 Task: Find connections with filter location Tbilisi with filter topic #technologywith filter profile language German with filter current company HR Path with filter school Vivekananda Institute of Professional Studies with filter industry Electronic and Precision Equipment Maintenance with filter service category Negotiation with filter keywords title CEO
Action: Mouse moved to (156, 213)
Screenshot: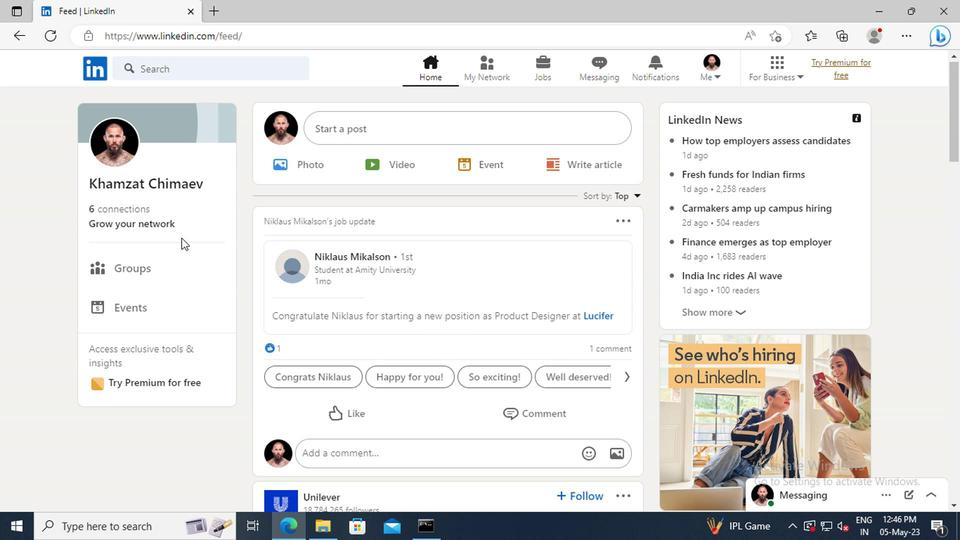 
Action: Mouse pressed left at (156, 213)
Screenshot: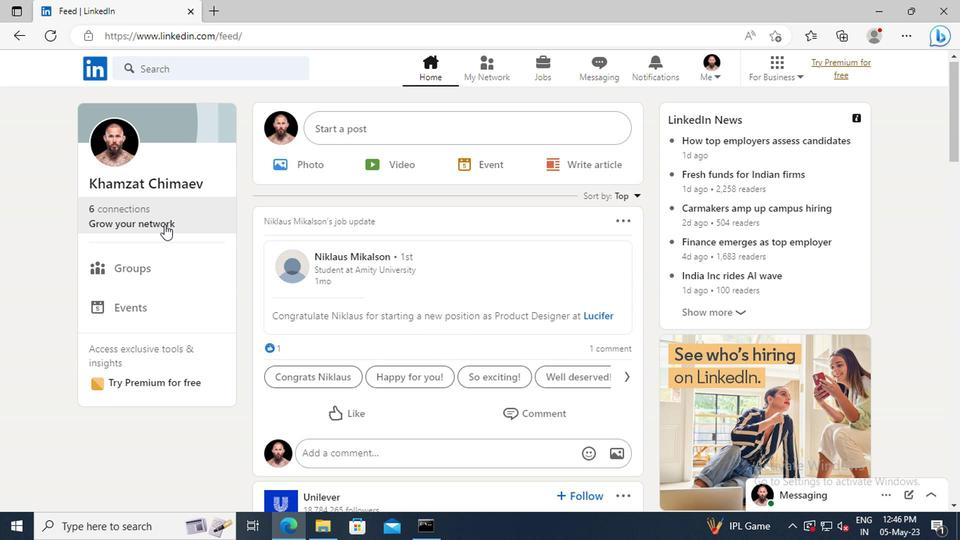 
Action: Mouse moved to (156, 137)
Screenshot: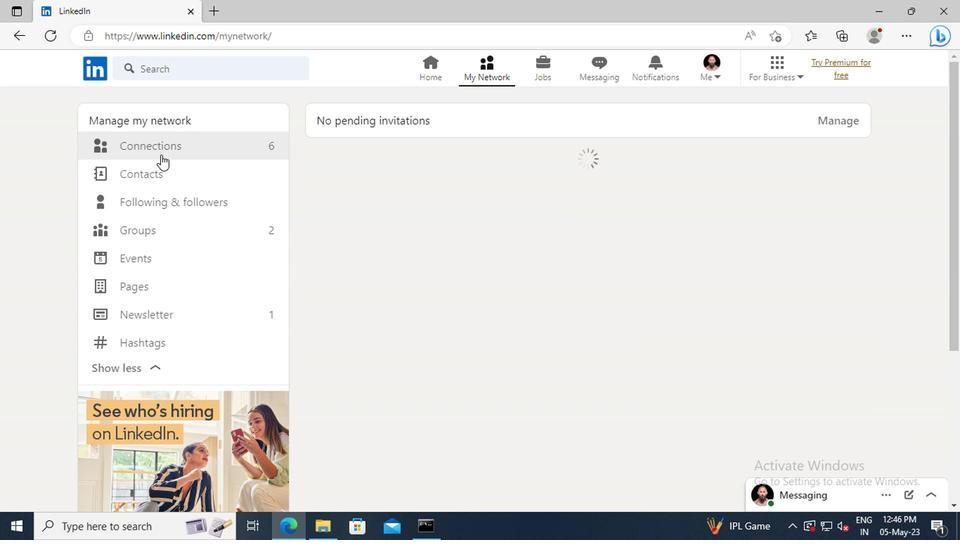 
Action: Mouse pressed left at (156, 137)
Screenshot: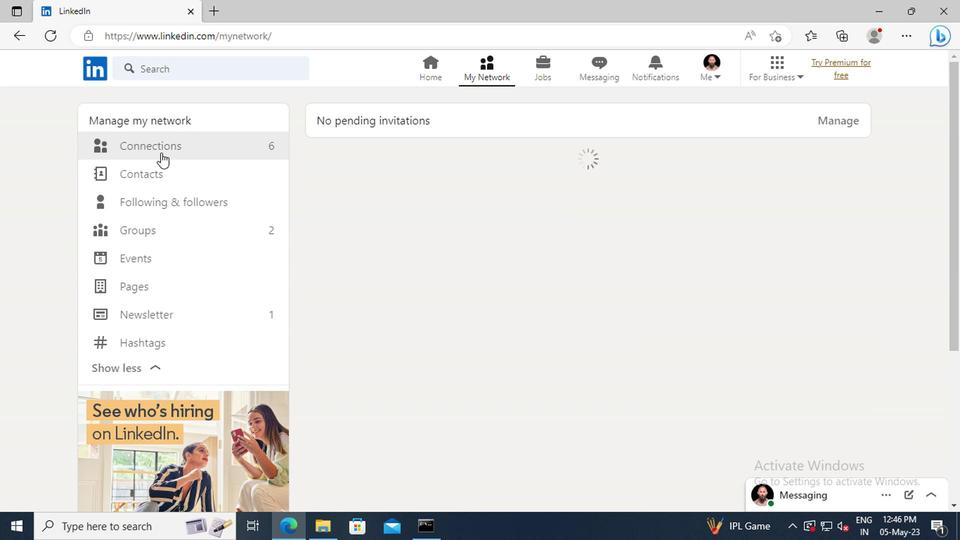 
Action: Mouse moved to (569, 142)
Screenshot: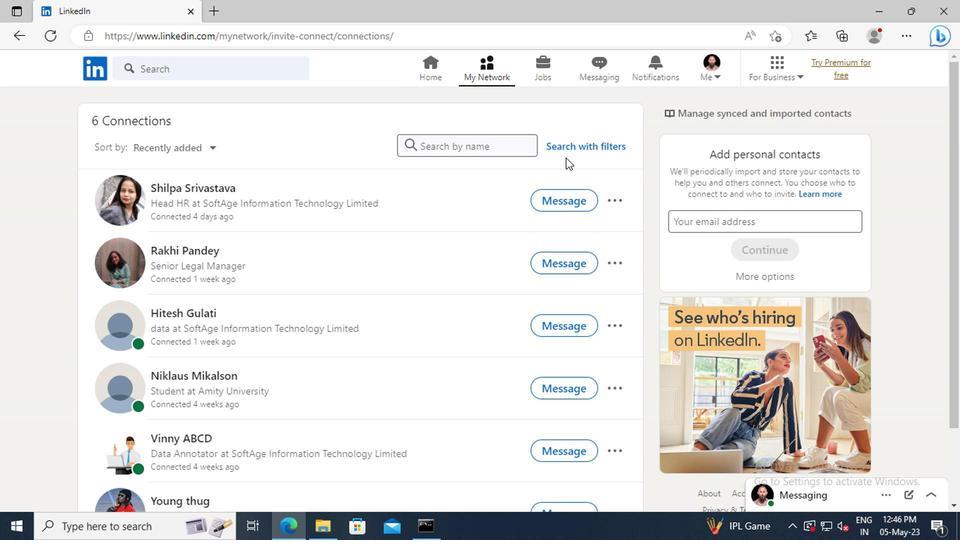 
Action: Mouse pressed left at (569, 142)
Screenshot: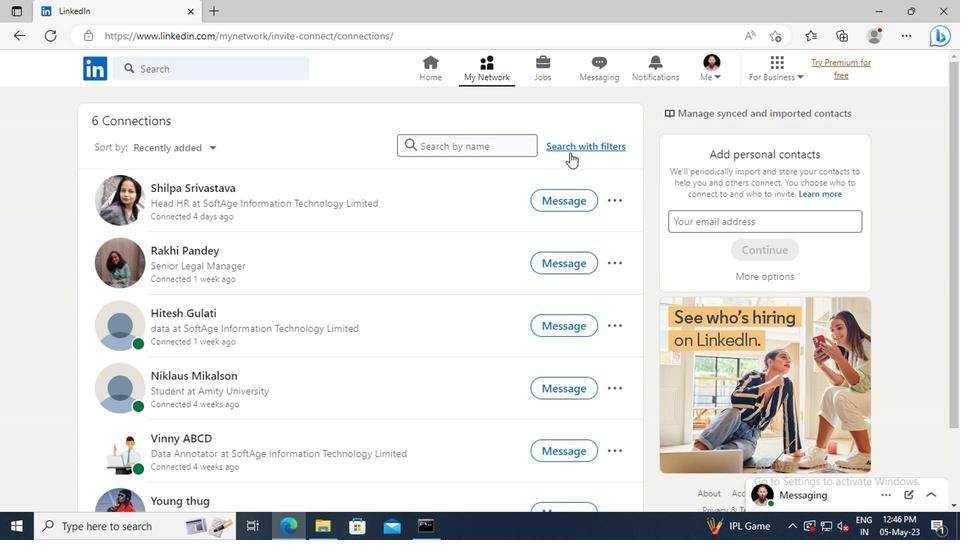 
Action: Mouse moved to (528, 99)
Screenshot: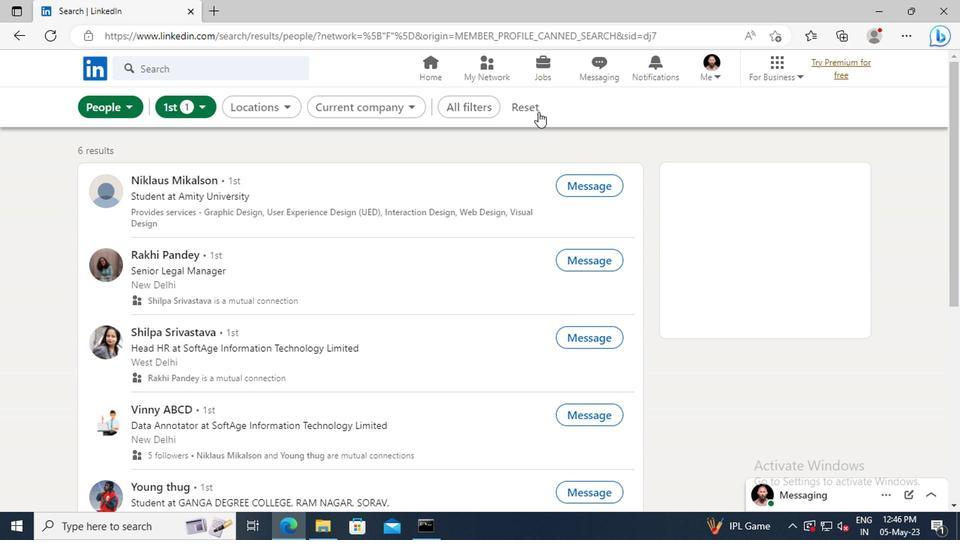 
Action: Mouse pressed left at (528, 99)
Screenshot: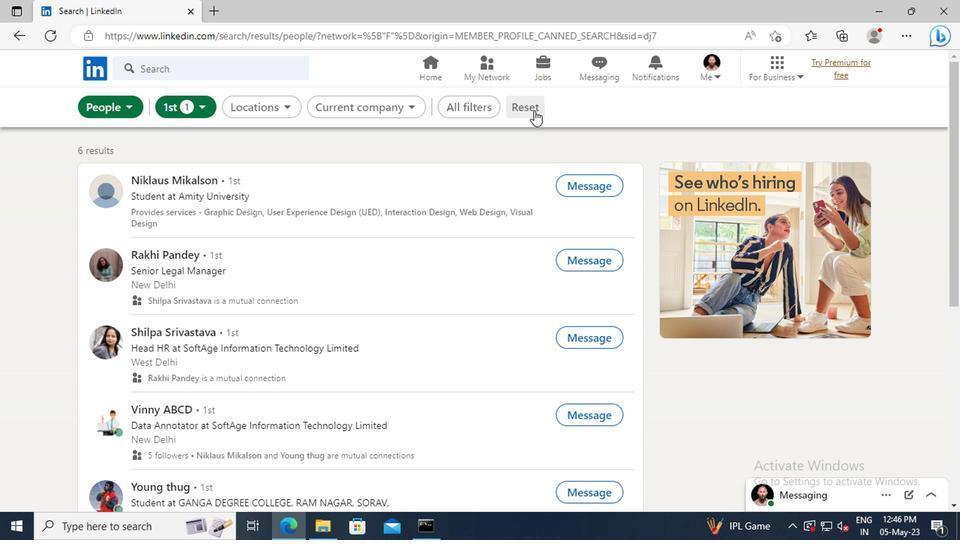 
Action: Mouse moved to (503, 99)
Screenshot: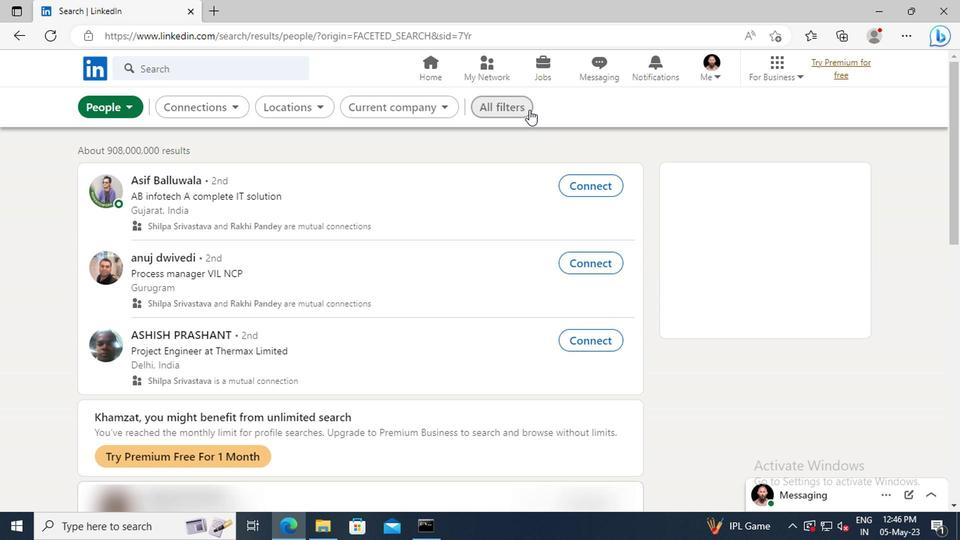 
Action: Mouse pressed left at (503, 99)
Screenshot: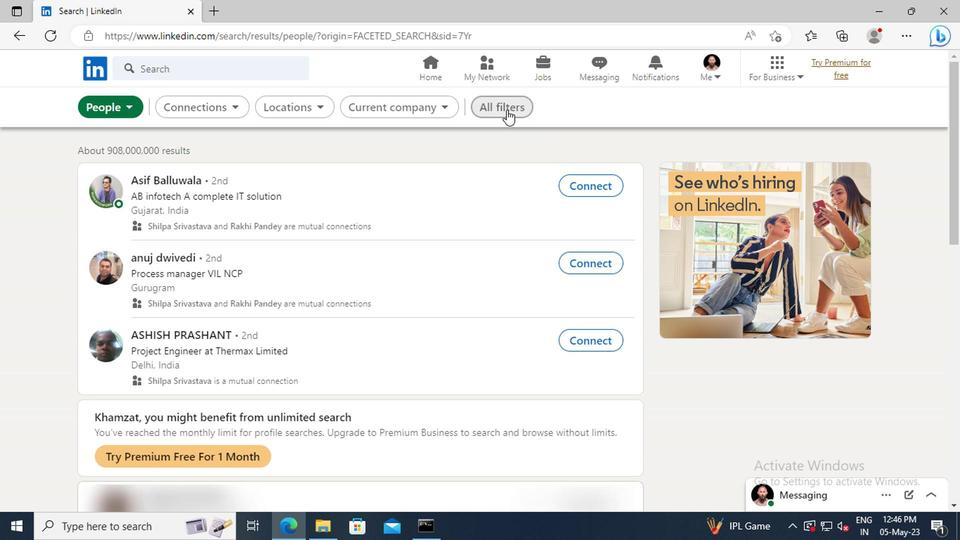 
Action: Mouse moved to (747, 272)
Screenshot: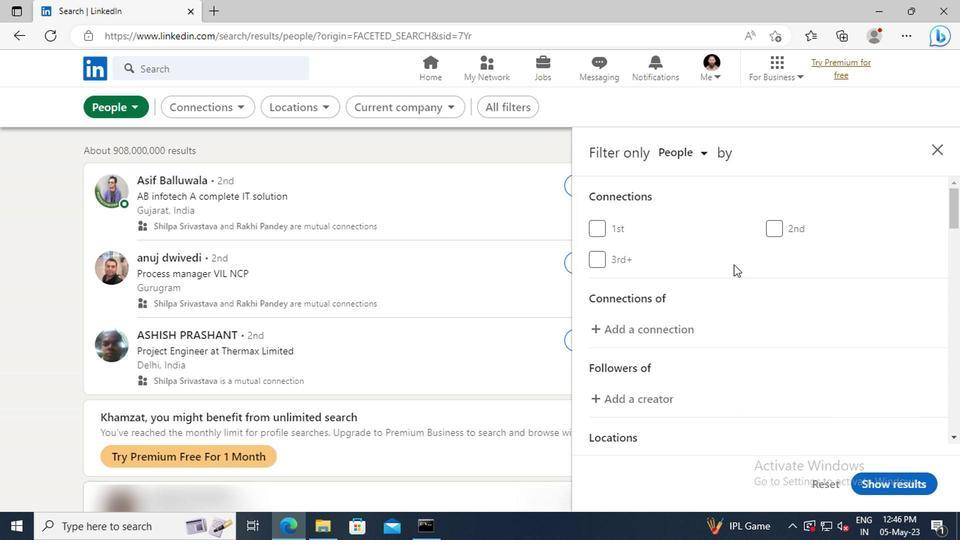 
Action: Mouse scrolled (747, 272) with delta (0, 0)
Screenshot: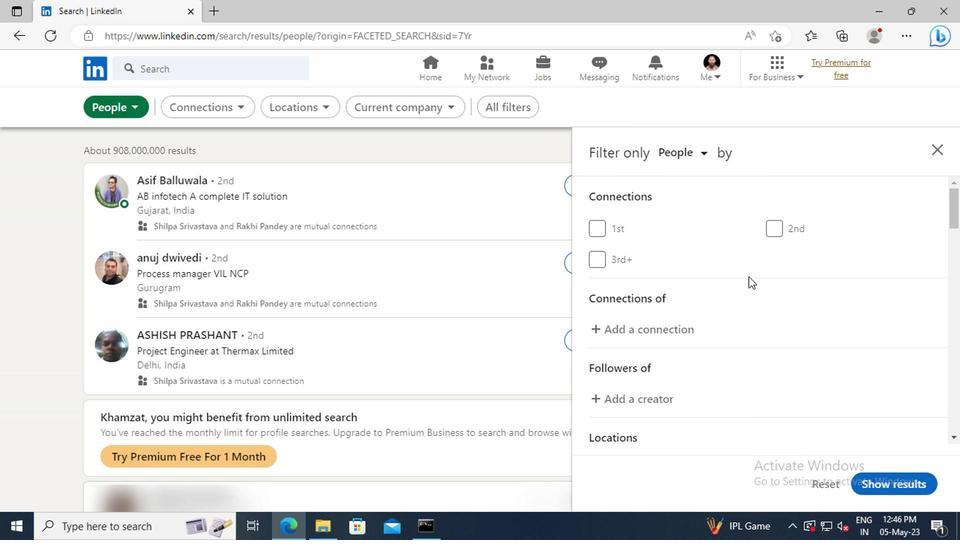 
Action: Mouse scrolled (747, 272) with delta (0, 0)
Screenshot: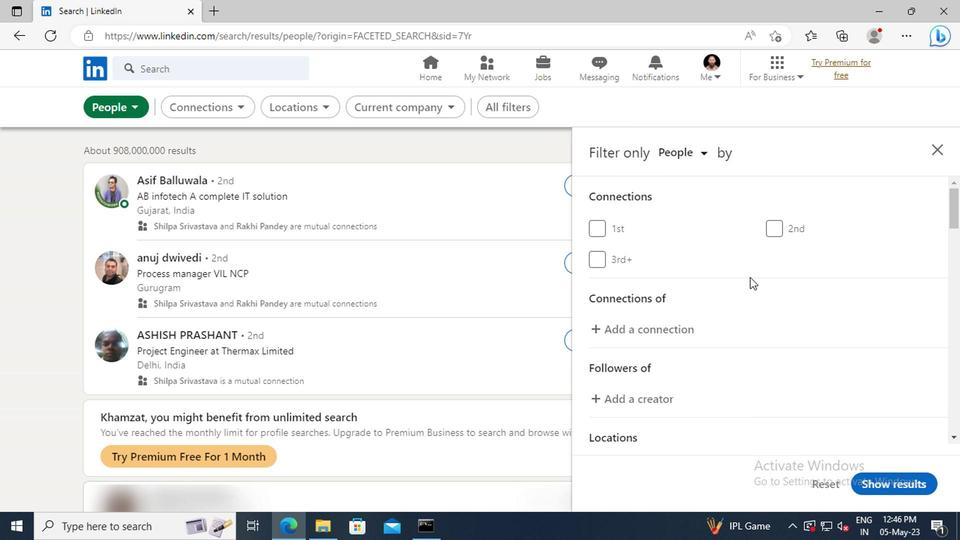 
Action: Mouse scrolled (747, 272) with delta (0, 0)
Screenshot: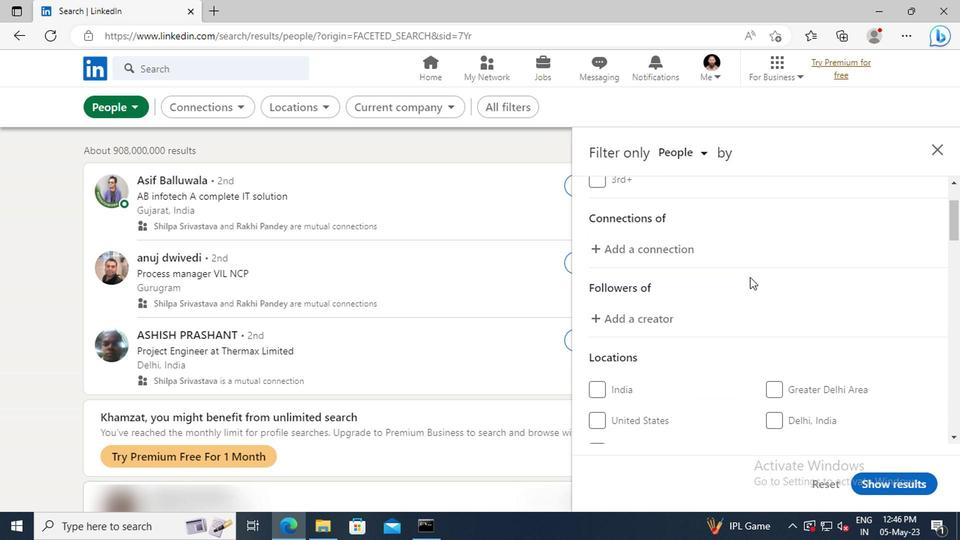 
Action: Mouse scrolled (747, 272) with delta (0, 0)
Screenshot: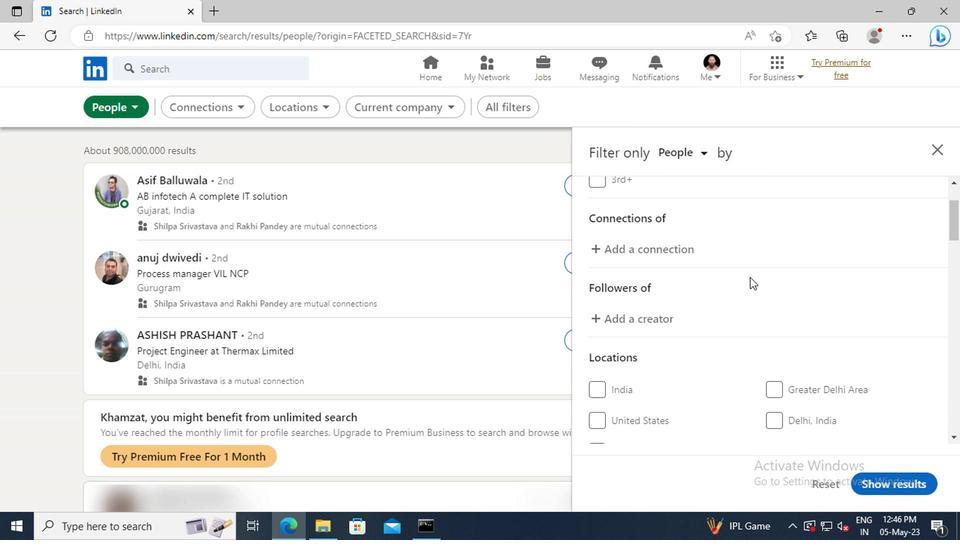 
Action: Mouse scrolled (747, 272) with delta (0, 0)
Screenshot: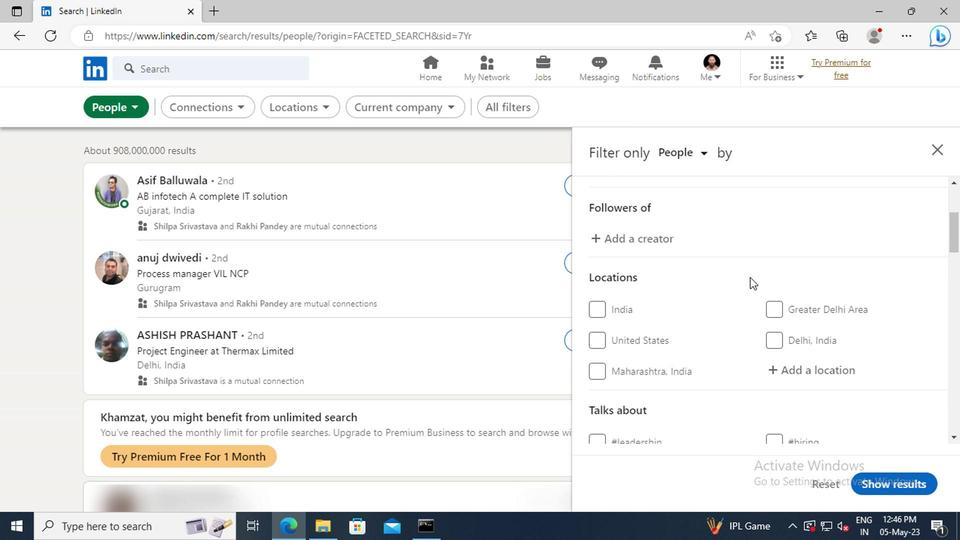 
Action: Mouse scrolled (747, 272) with delta (0, 0)
Screenshot: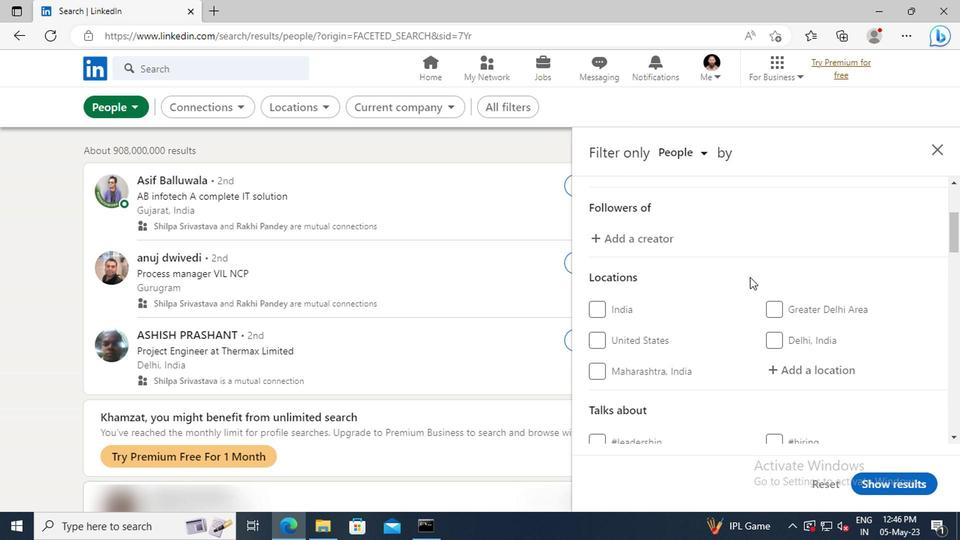 
Action: Mouse moved to (775, 282)
Screenshot: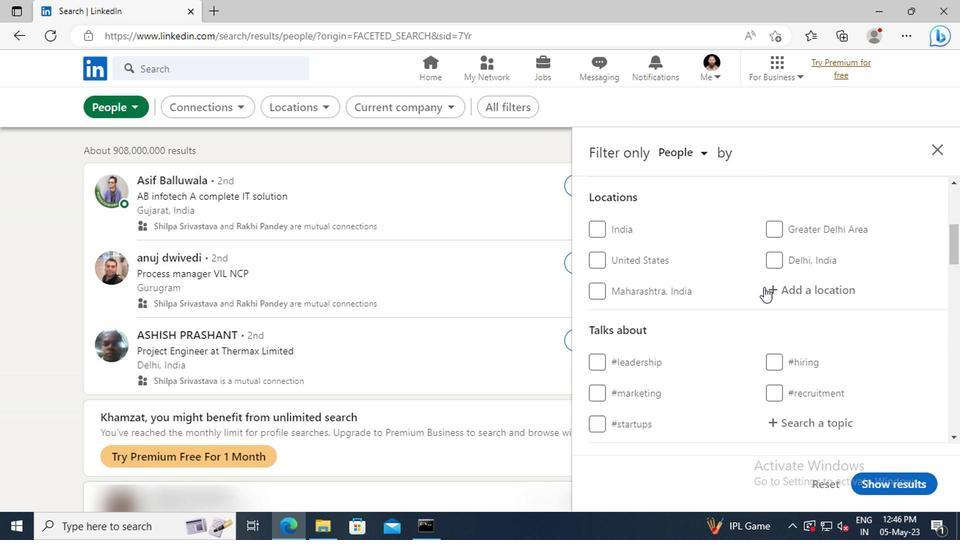 
Action: Mouse pressed left at (775, 282)
Screenshot: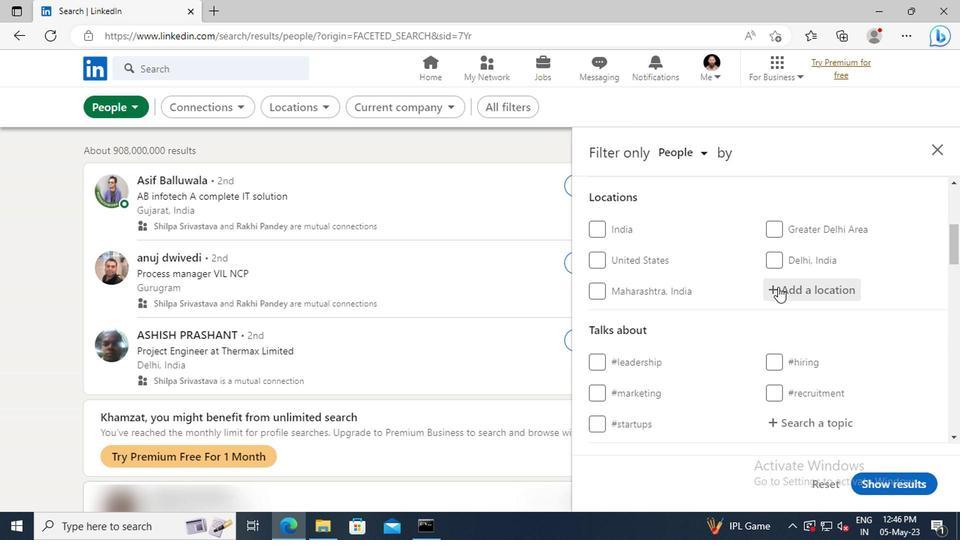 
Action: Key pressed <Key.shift>TBILI
Screenshot: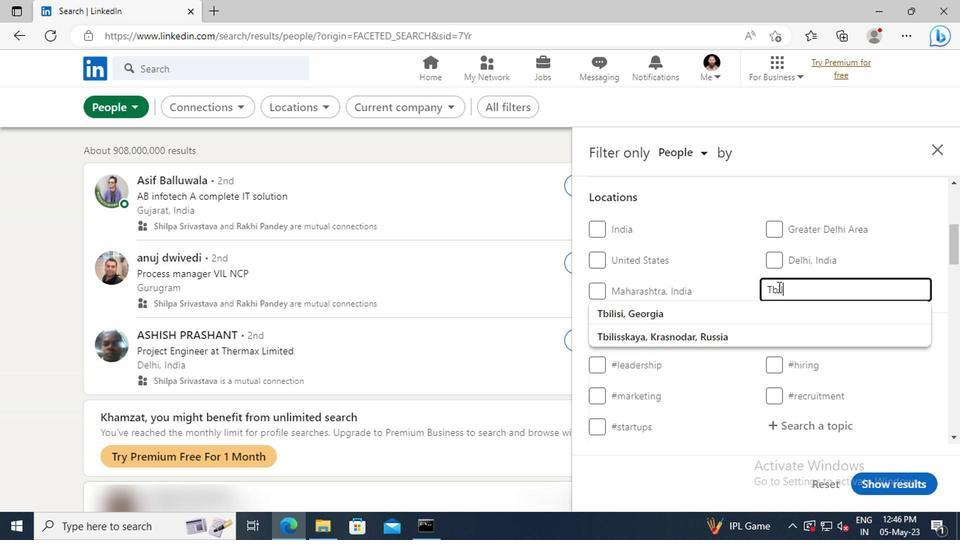 
Action: Mouse moved to (776, 300)
Screenshot: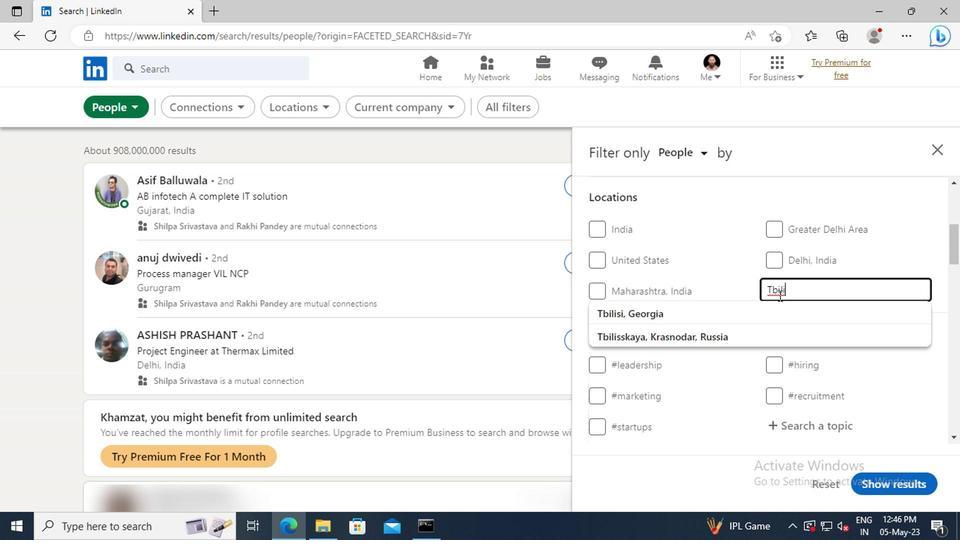 
Action: Mouse pressed left at (776, 300)
Screenshot: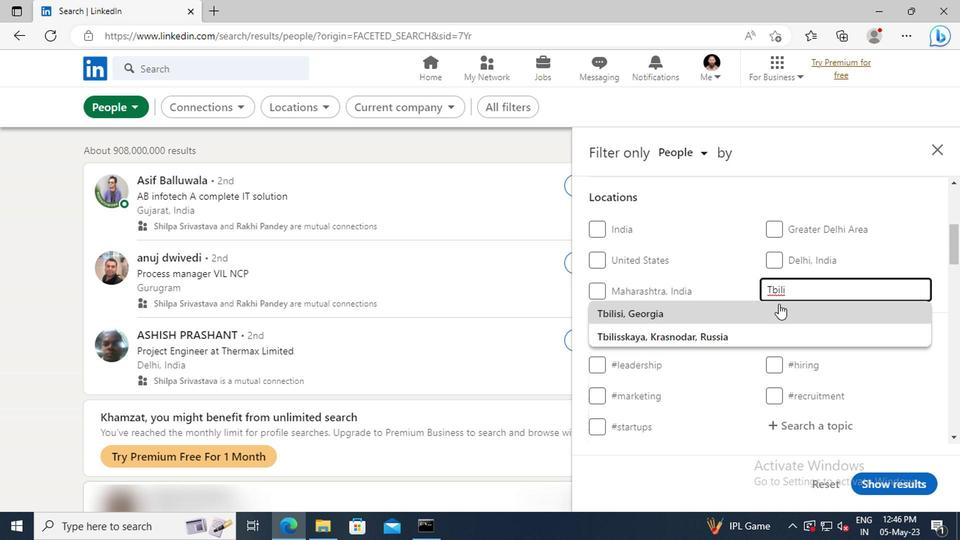 
Action: Mouse moved to (776, 301)
Screenshot: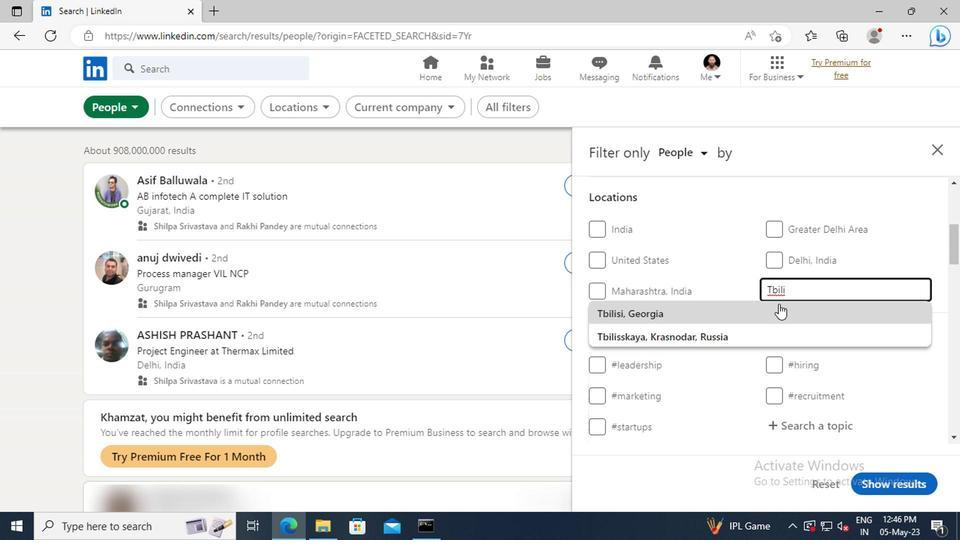 
Action: Mouse scrolled (776, 300) with delta (0, -1)
Screenshot: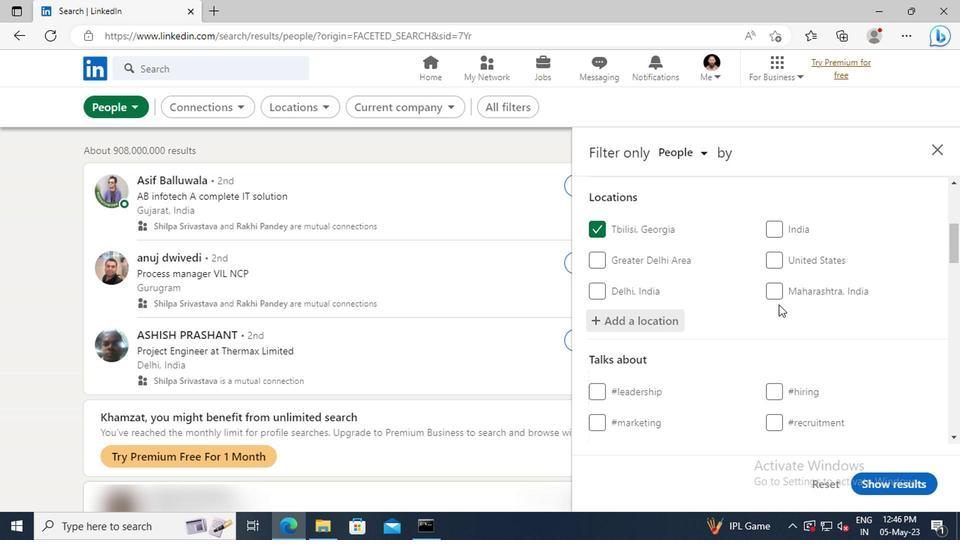 
Action: Mouse scrolled (776, 300) with delta (0, -1)
Screenshot: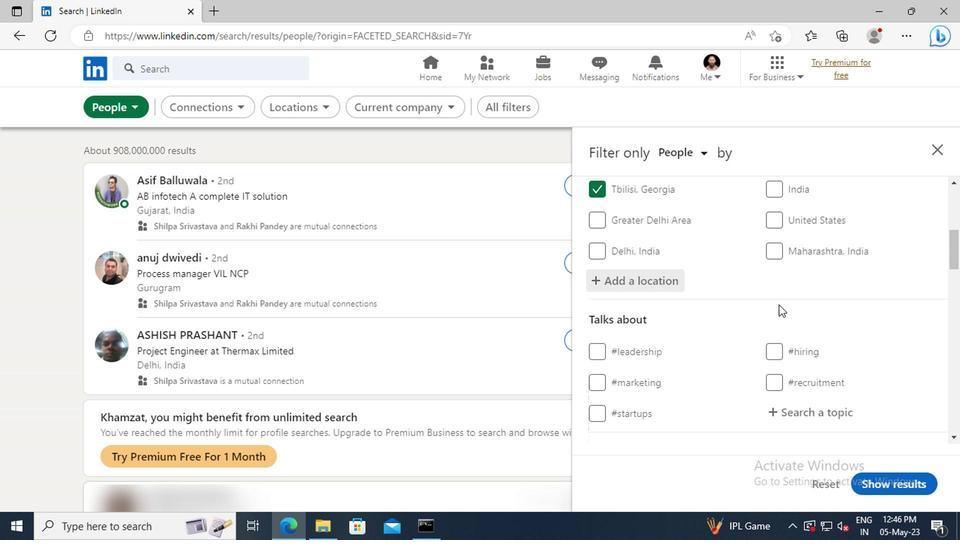 
Action: Mouse scrolled (776, 300) with delta (0, -1)
Screenshot: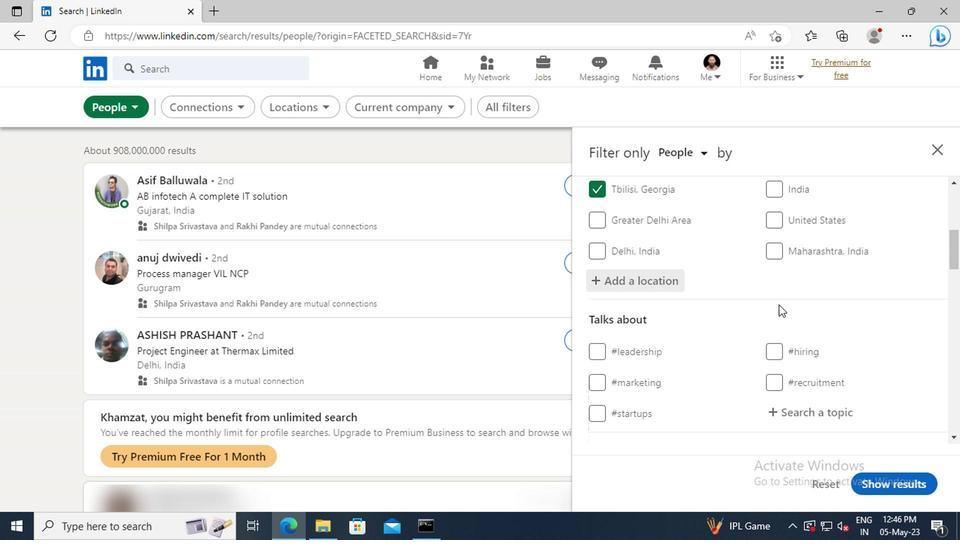 
Action: Mouse moved to (776, 302)
Screenshot: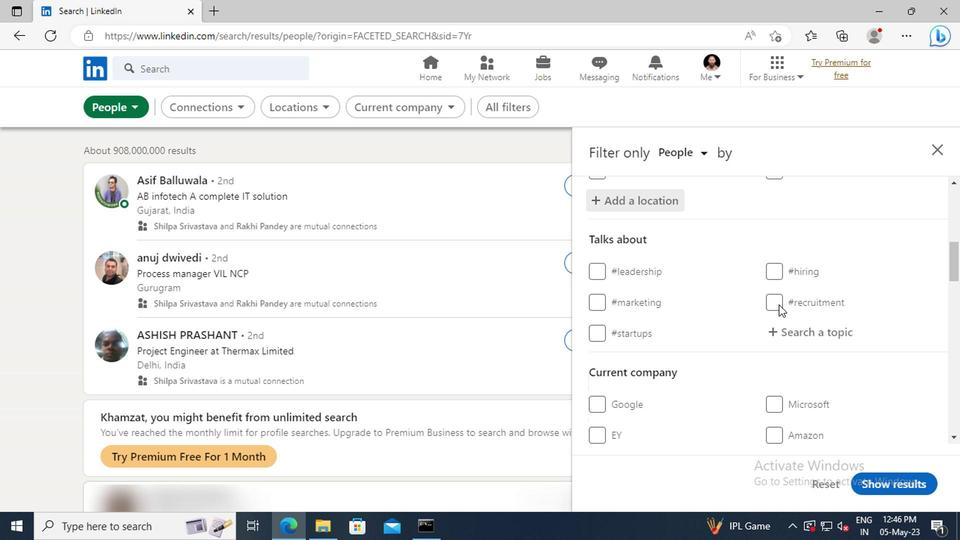 
Action: Mouse scrolled (776, 301) with delta (0, -1)
Screenshot: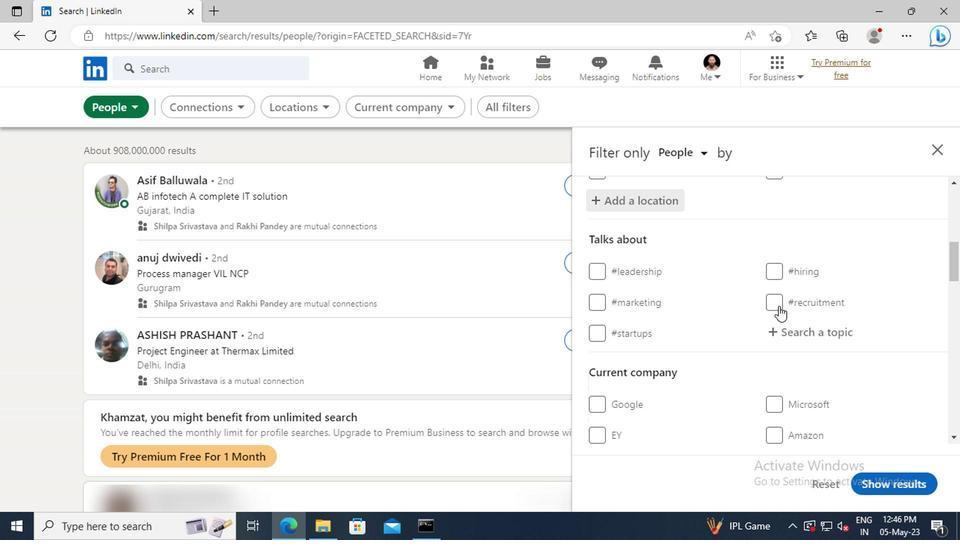 
Action: Mouse moved to (781, 296)
Screenshot: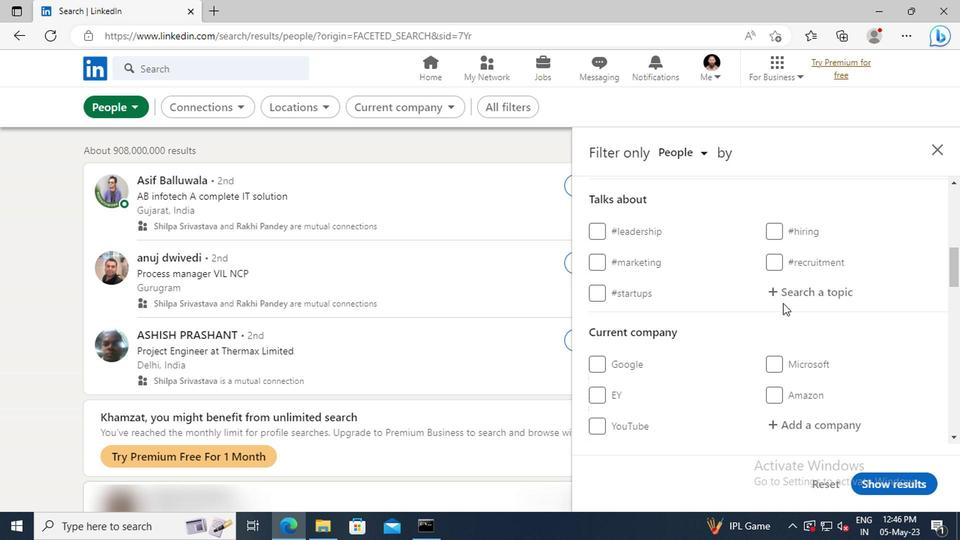
Action: Mouse pressed left at (781, 296)
Screenshot: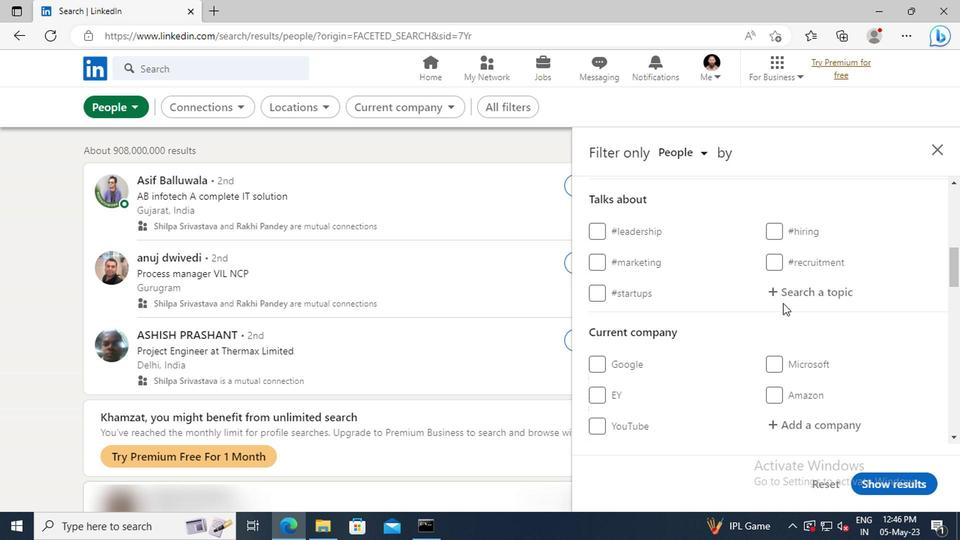
Action: Key pressed TECHNO
Screenshot: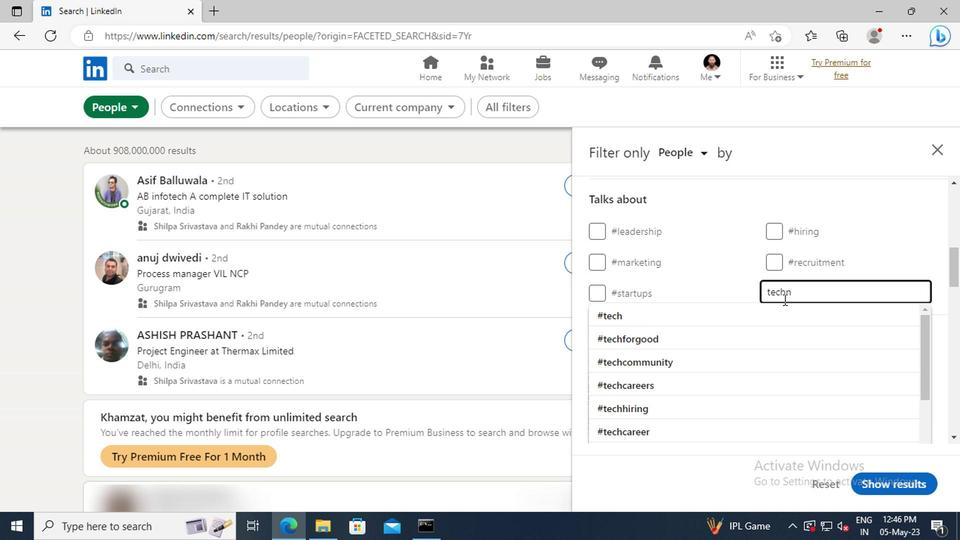 
Action: Mouse moved to (781, 306)
Screenshot: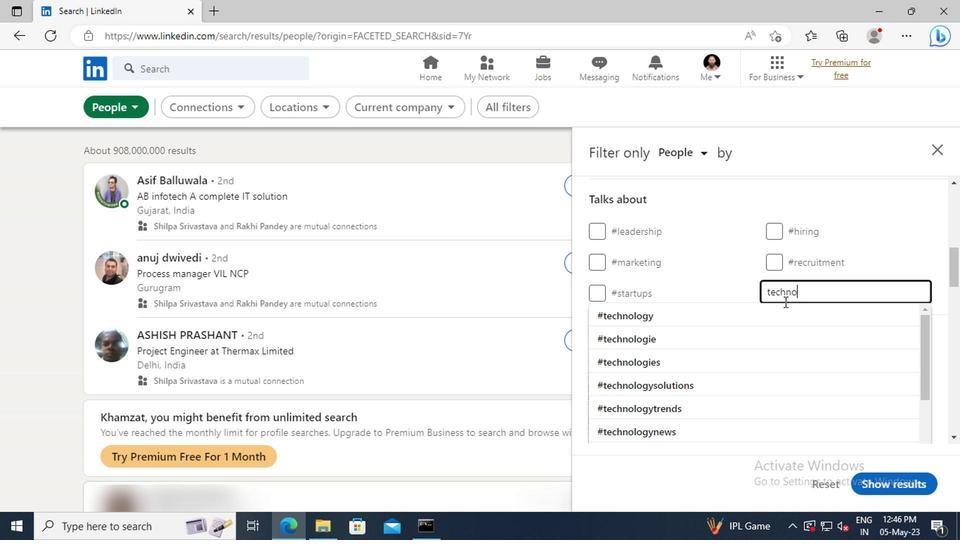 
Action: Mouse pressed left at (781, 306)
Screenshot: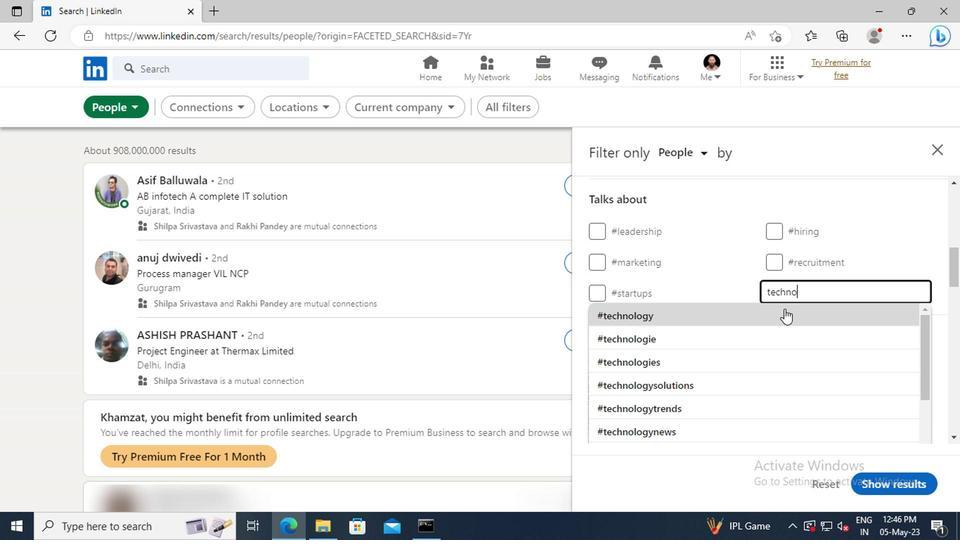 
Action: Mouse scrolled (781, 306) with delta (0, 0)
Screenshot: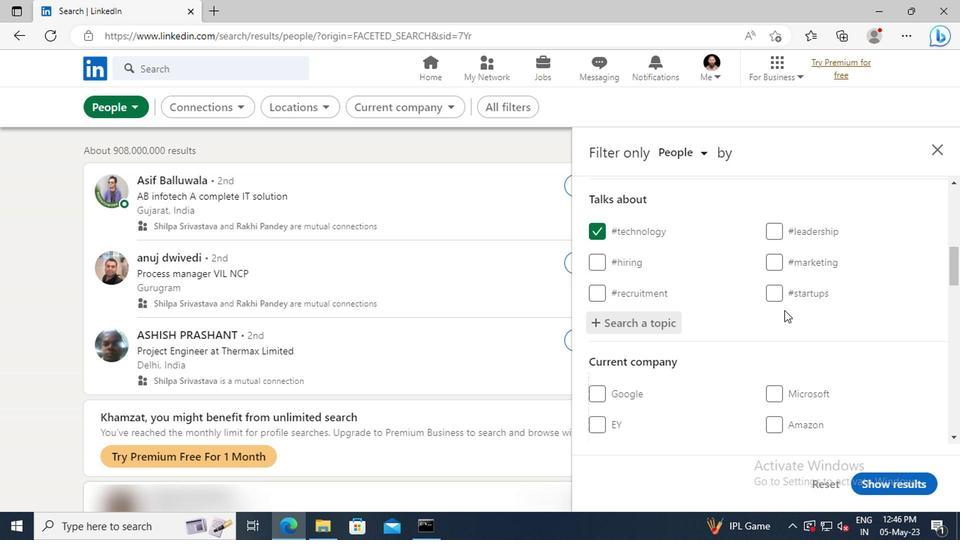 
Action: Mouse scrolled (781, 306) with delta (0, 0)
Screenshot: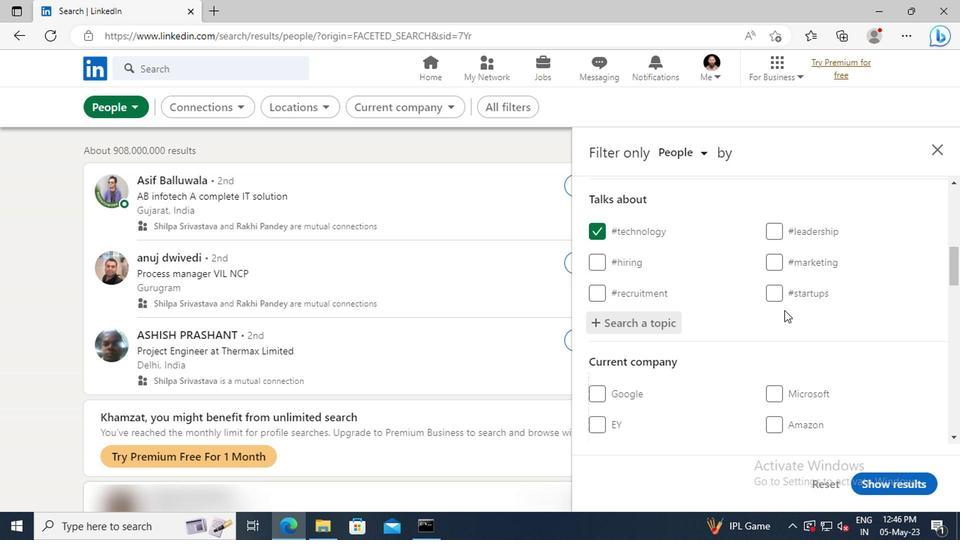 
Action: Mouse scrolled (781, 306) with delta (0, 0)
Screenshot: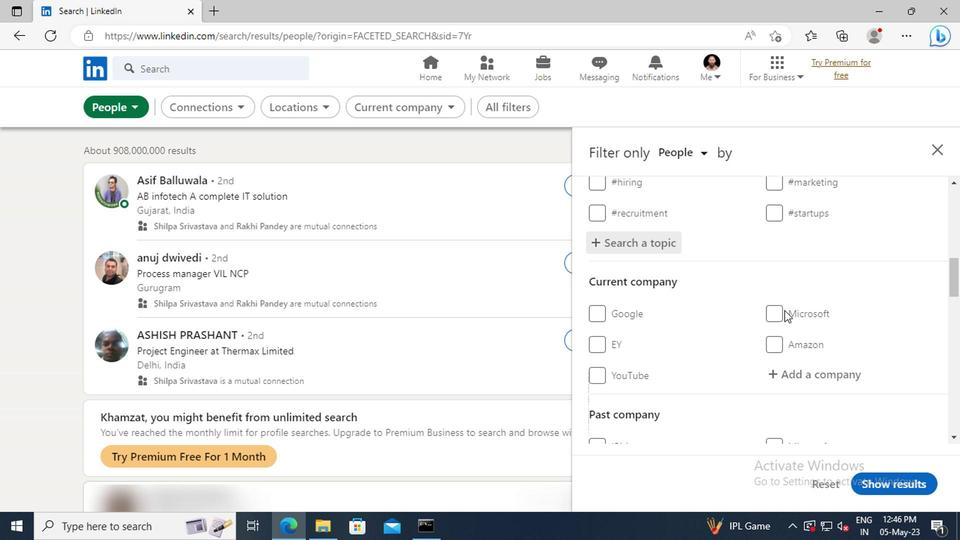 
Action: Mouse scrolled (781, 306) with delta (0, 0)
Screenshot: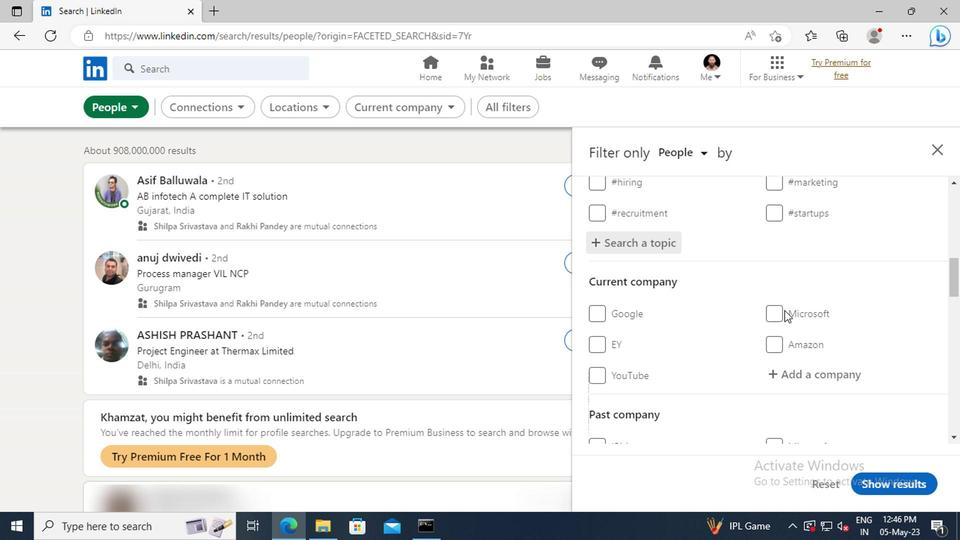 
Action: Mouse scrolled (781, 306) with delta (0, 0)
Screenshot: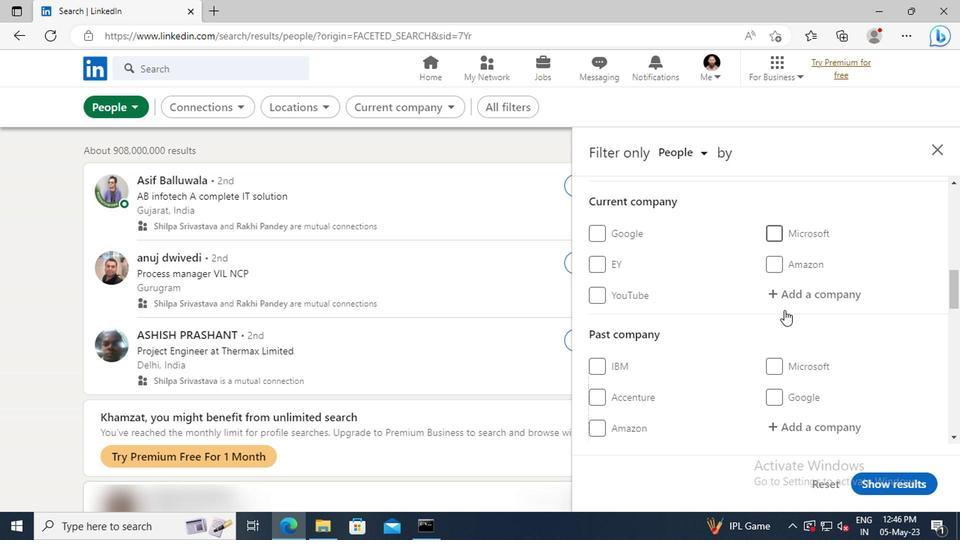 
Action: Mouse scrolled (781, 306) with delta (0, 0)
Screenshot: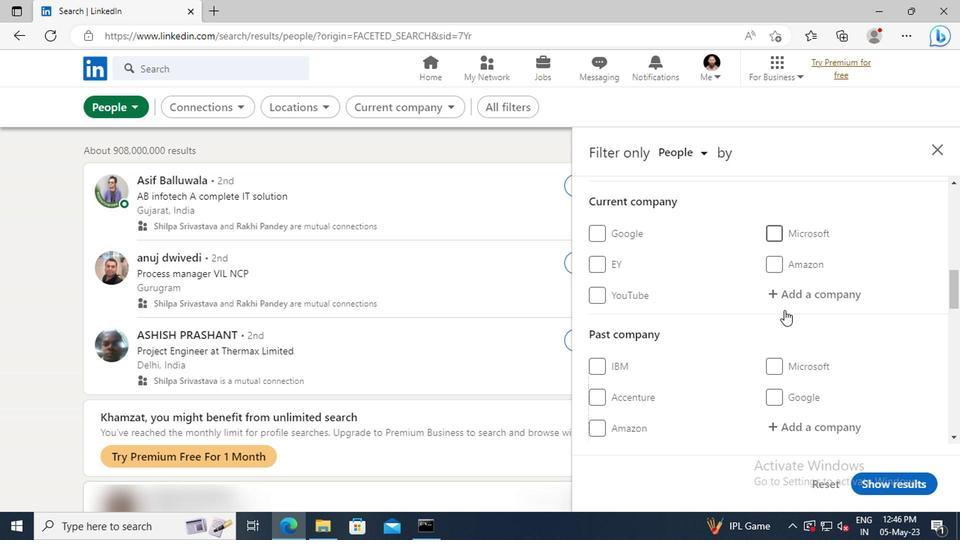 
Action: Mouse scrolled (781, 306) with delta (0, 0)
Screenshot: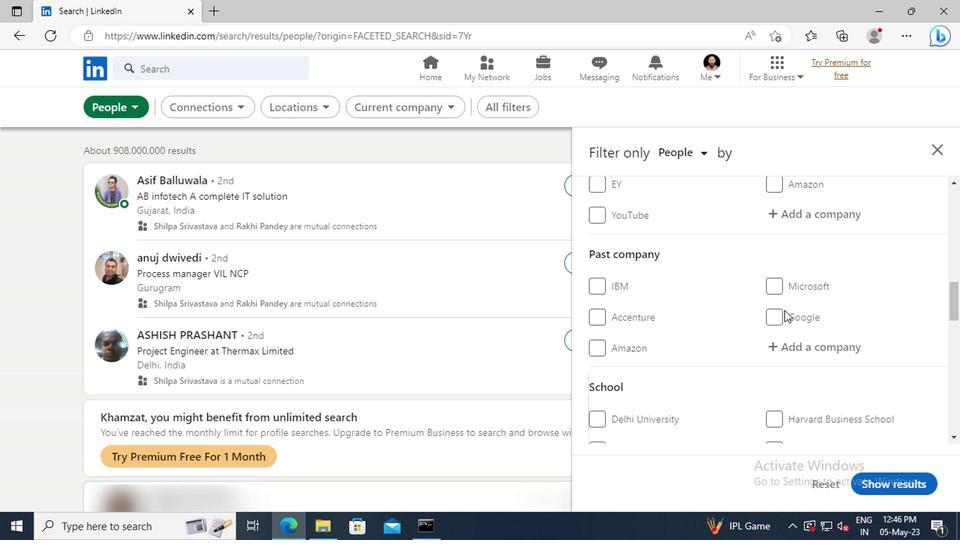 
Action: Mouse scrolled (781, 306) with delta (0, 0)
Screenshot: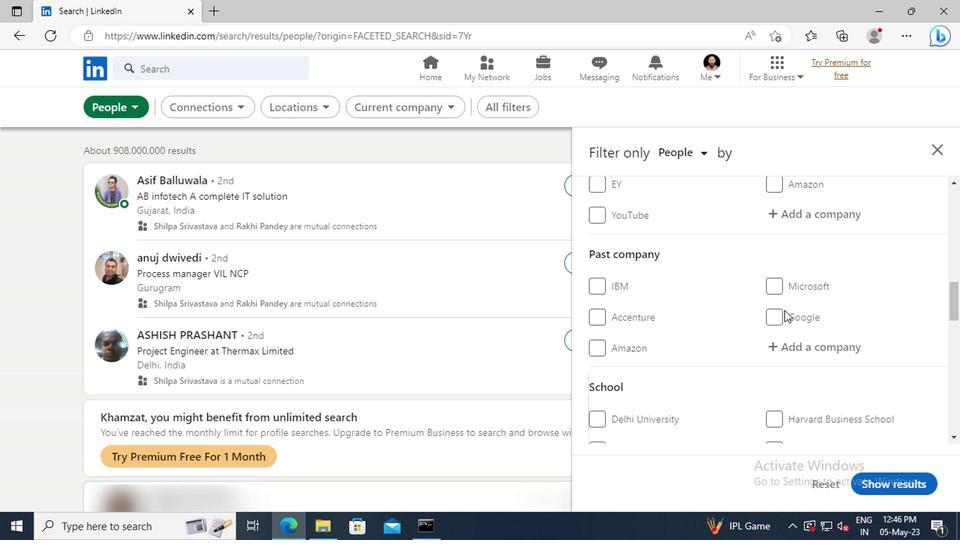 
Action: Mouse scrolled (781, 306) with delta (0, 0)
Screenshot: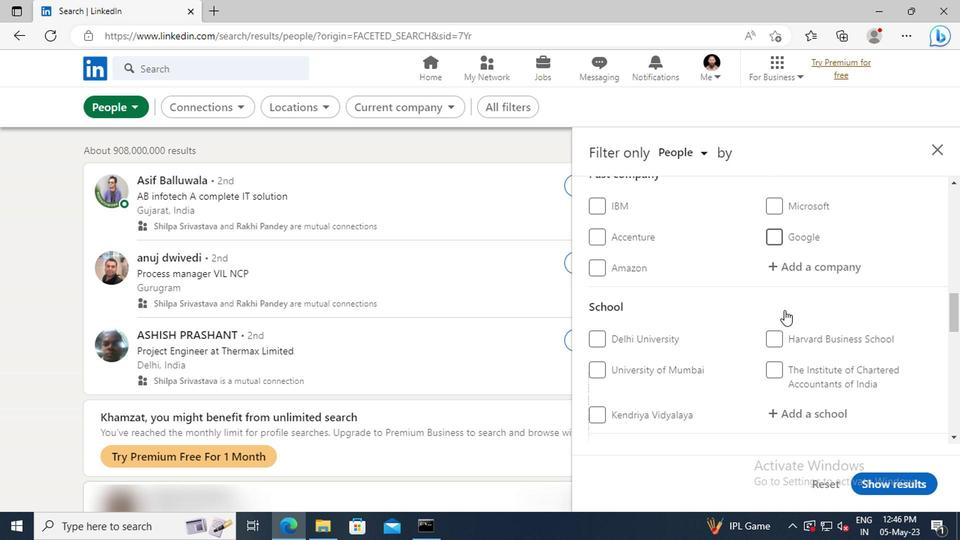 
Action: Mouse scrolled (781, 306) with delta (0, 0)
Screenshot: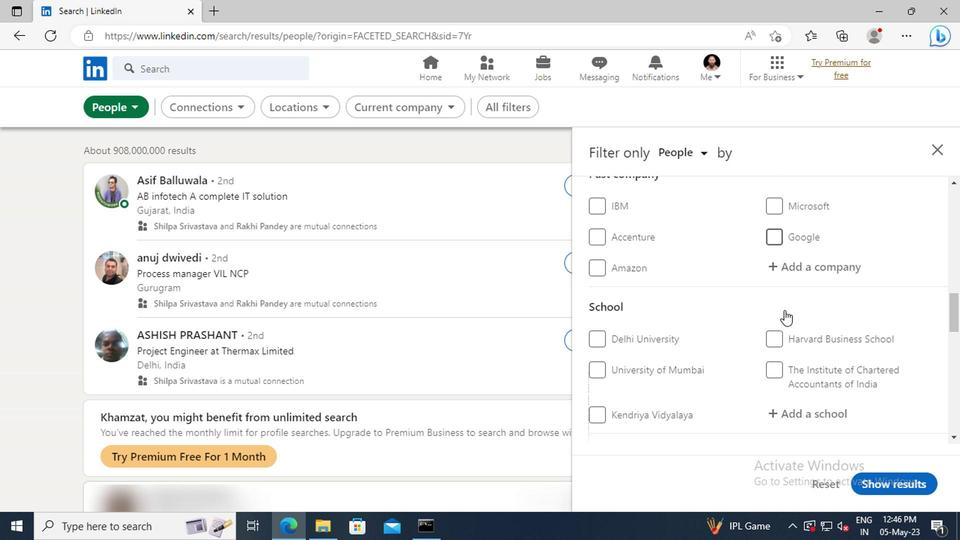 
Action: Mouse scrolled (781, 306) with delta (0, 0)
Screenshot: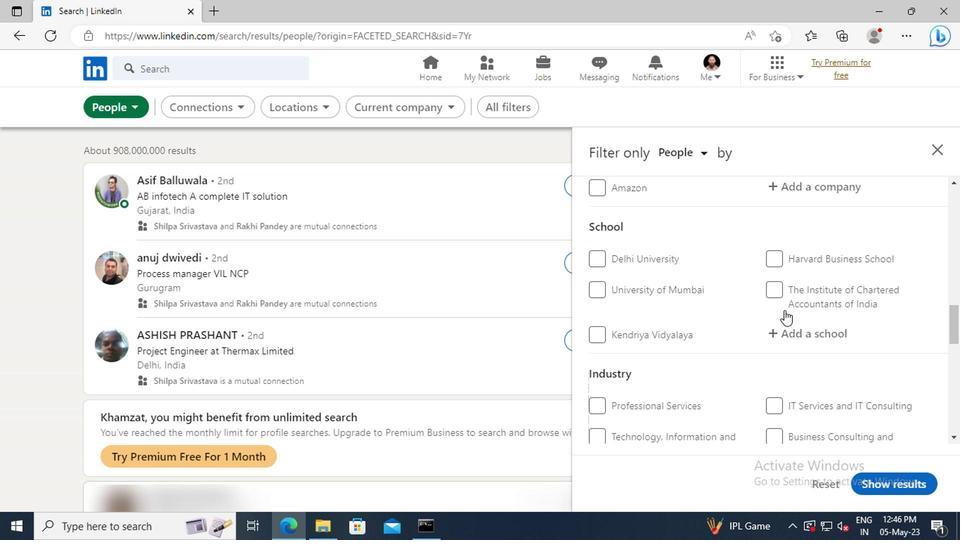 
Action: Mouse scrolled (781, 306) with delta (0, 0)
Screenshot: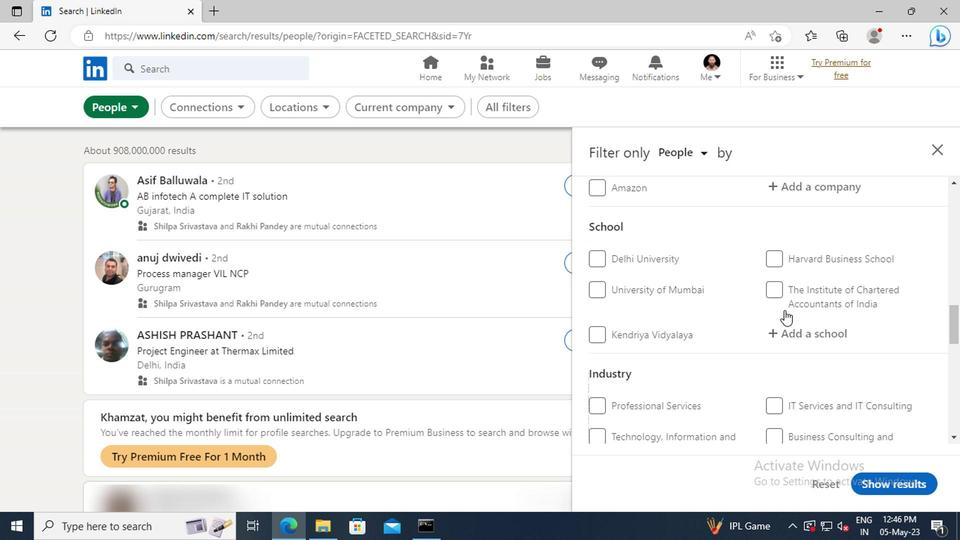 
Action: Mouse scrolled (781, 306) with delta (0, 0)
Screenshot: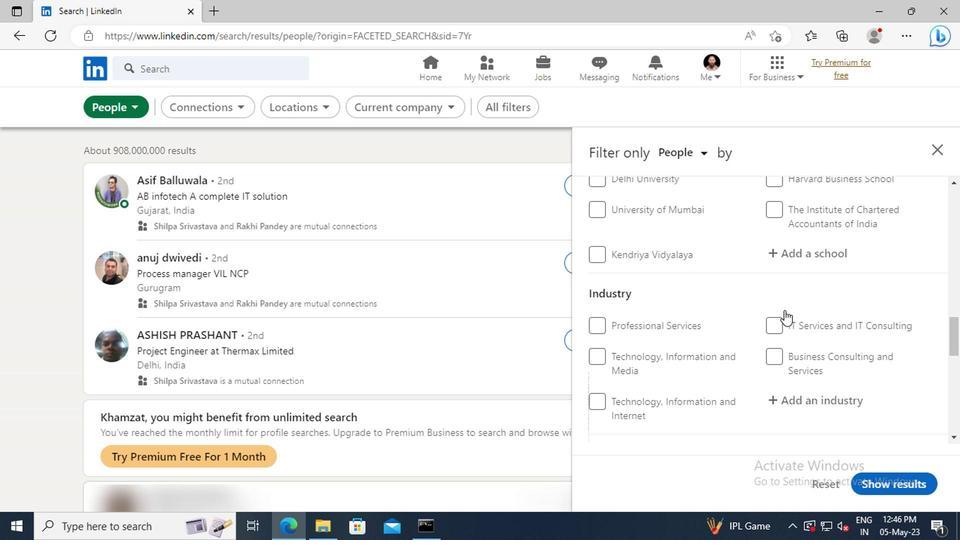 
Action: Mouse scrolled (781, 306) with delta (0, 0)
Screenshot: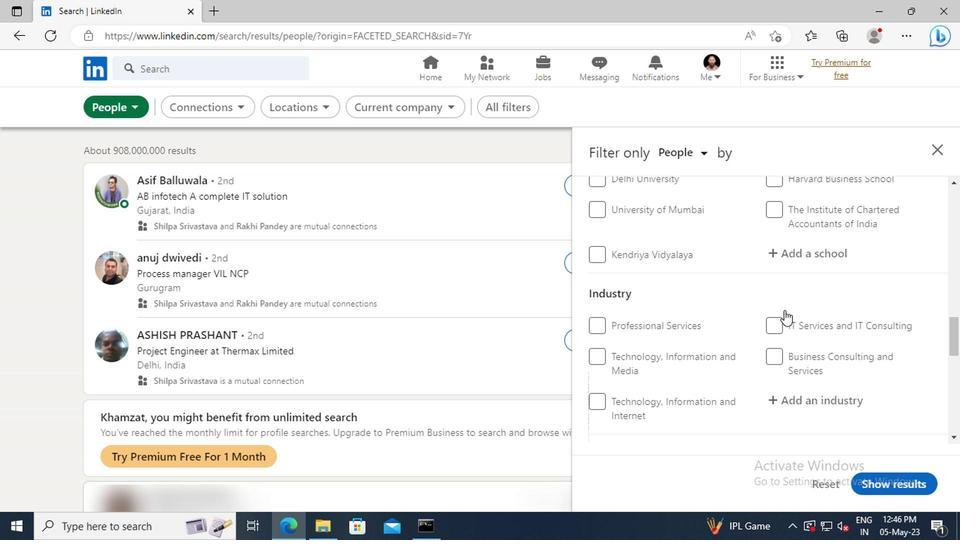 
Action: Mouse scrolled (781, 306) with delta (0, 0)
Screenshot: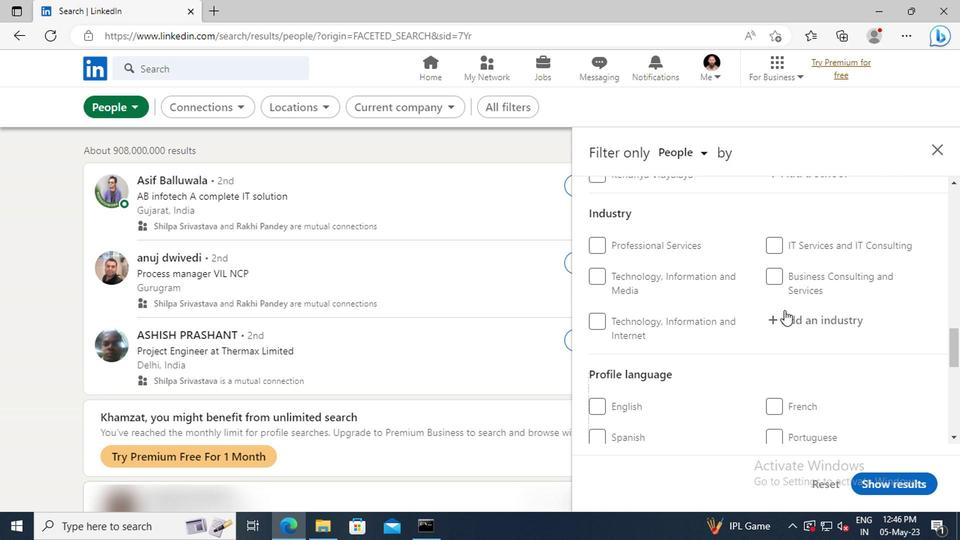 
Action: Mouse moved to (594, 429)
Screenshot: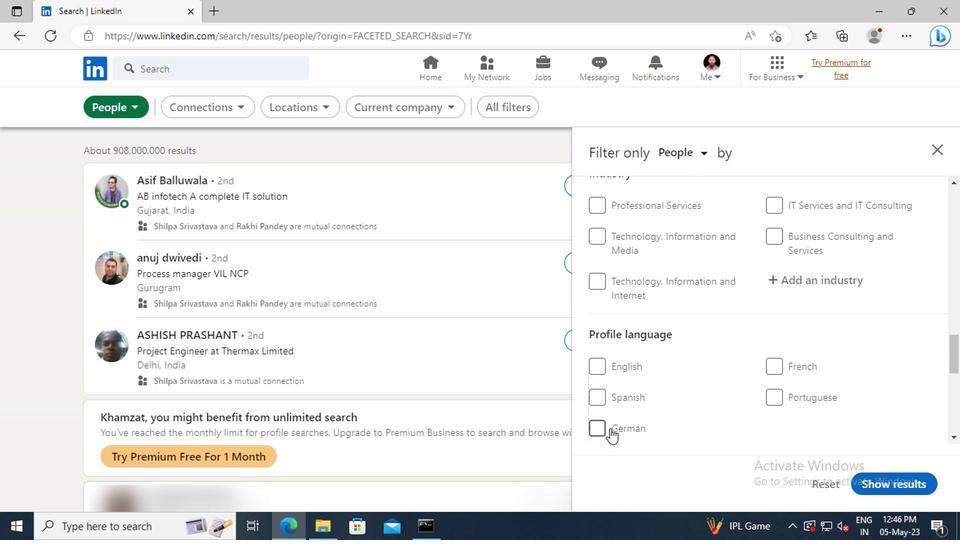 
Action: Mouse pressed left at (594, 429)
Screenshot: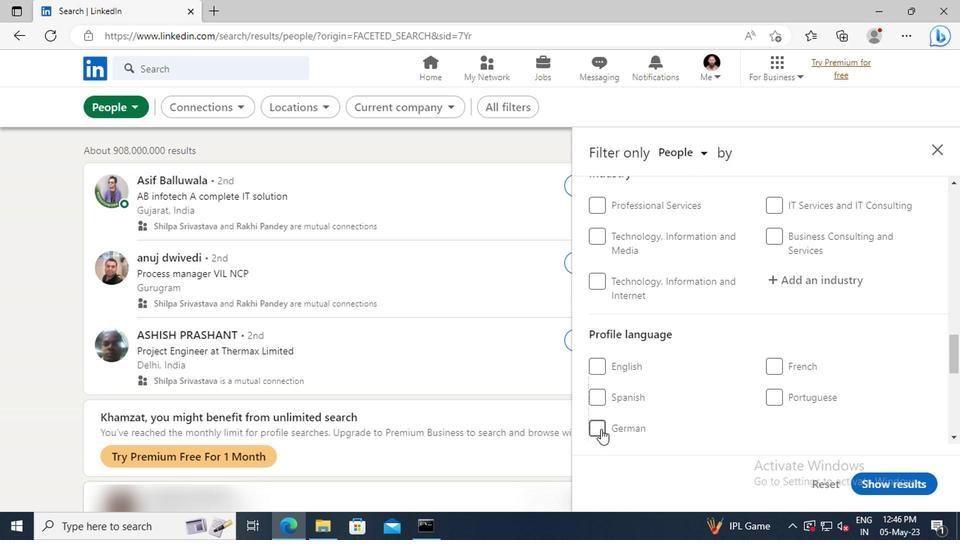 
Action: Mouse moved to (753, 376)
Screenshot: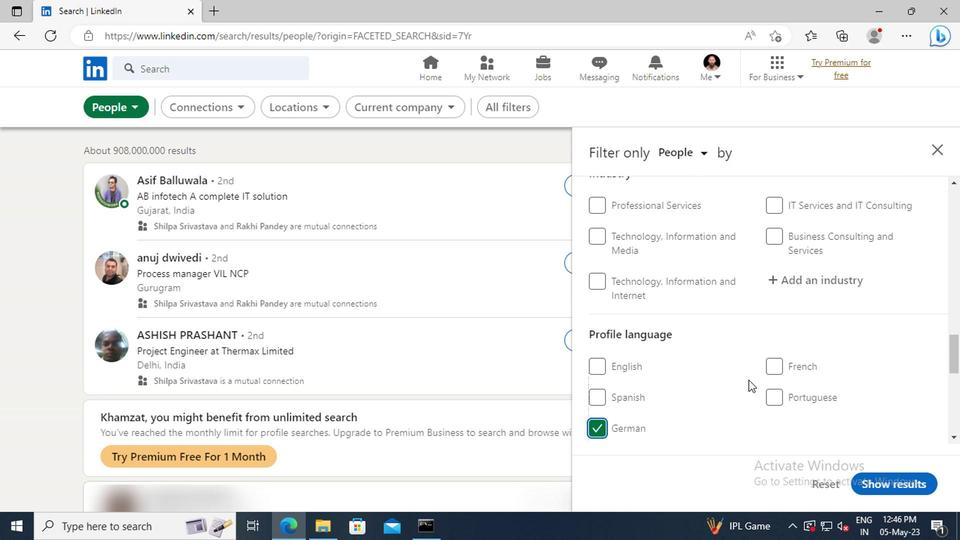 
Action: Mouse scrolled (753, 377) with delta (0, 1)
Screenshot: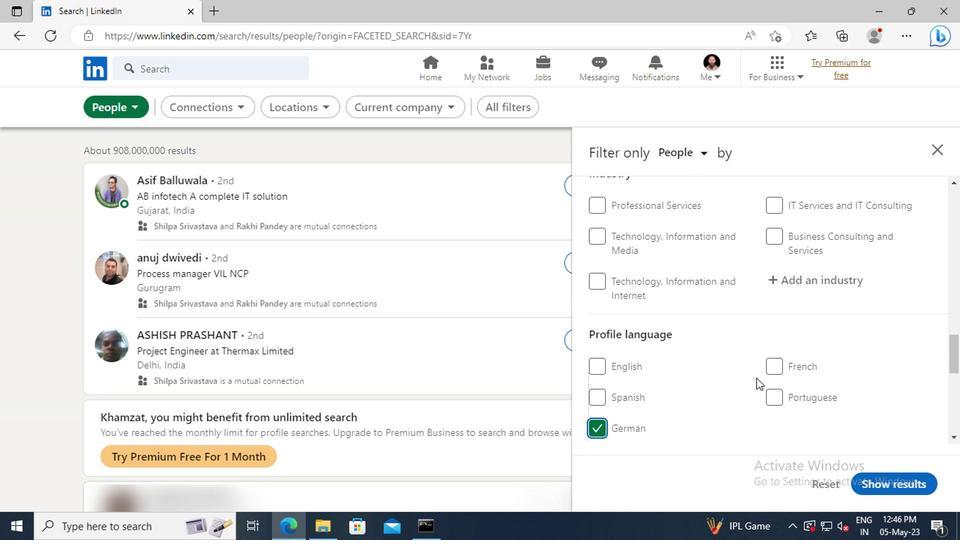 
Action: Mouse scrolled (753, 377) with delta (0, 1)
Screenshot: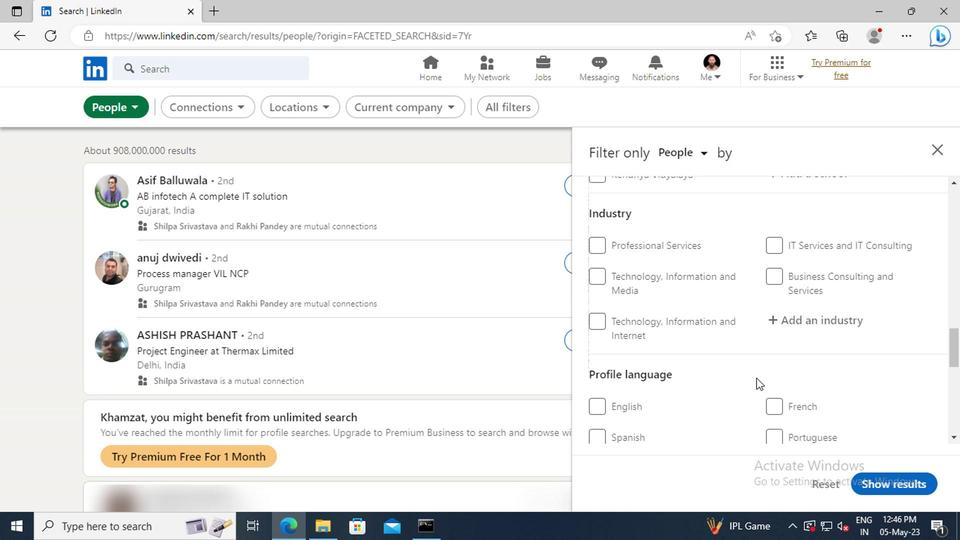 
Action: Mouse scrolled (753, 377) with delta (0, 1)
Screenshot: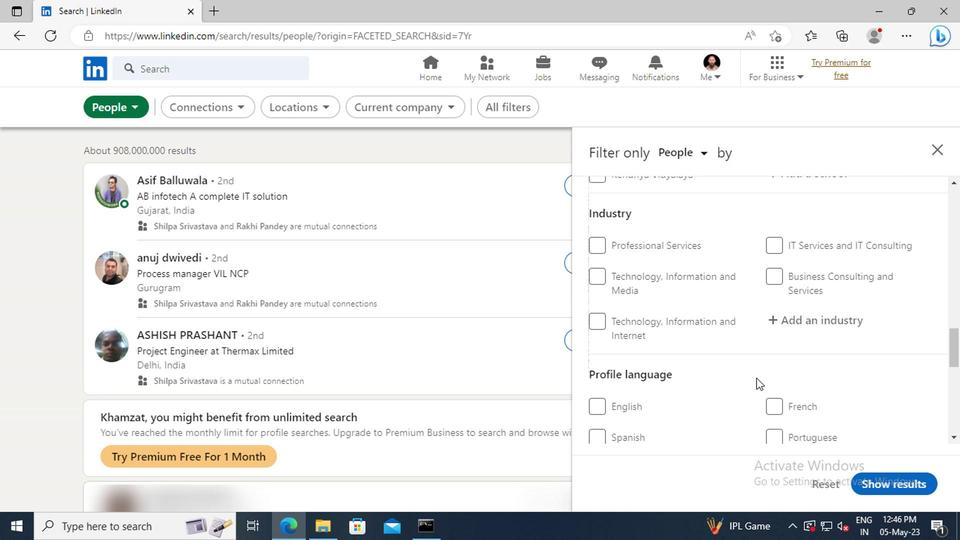 
Action: Mouse scrolled (753, 377) with delta (0, 1)
Screenshot: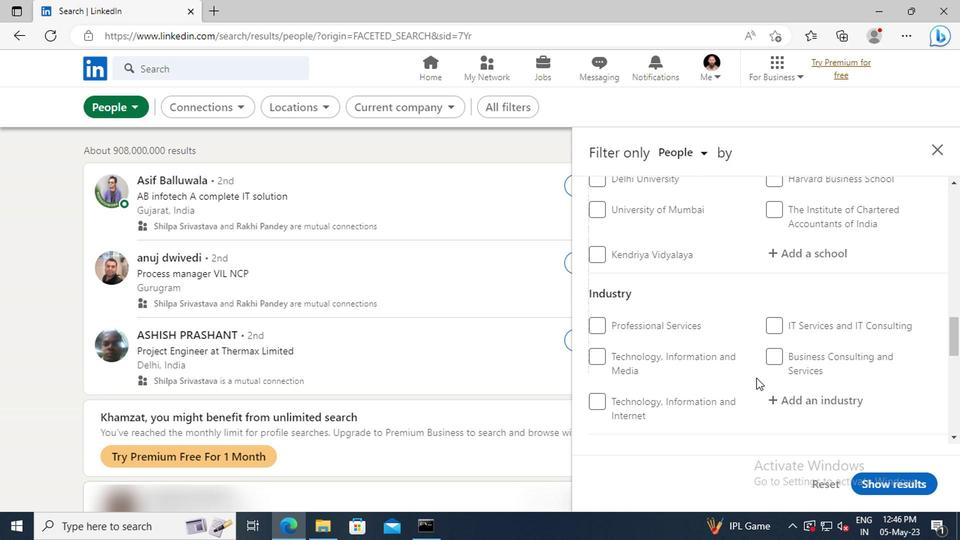 
Action: Mouse scrolled (753, 377) with delta (0, 1)
Screenshot: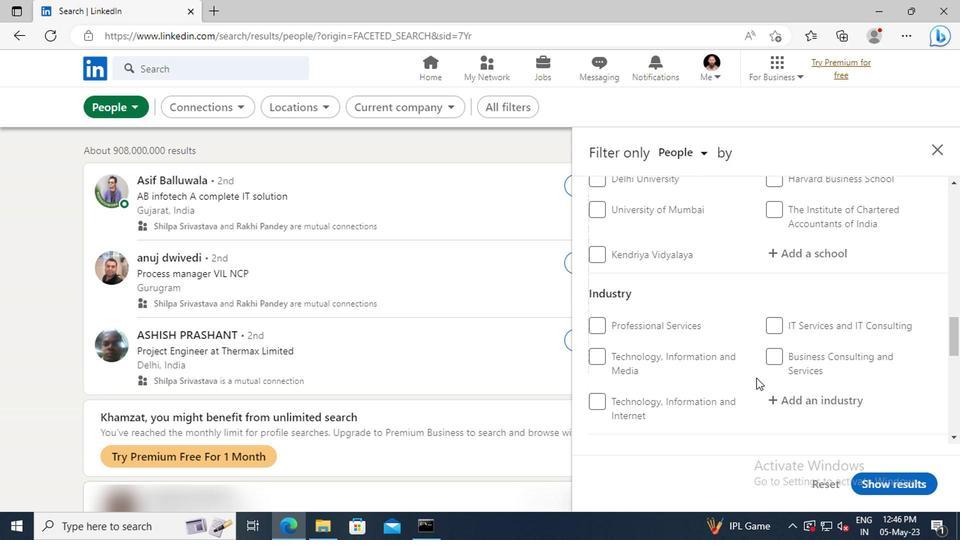 
Action: Mouse scrolled (753, 377) with delta (0, 1)
Screenshot: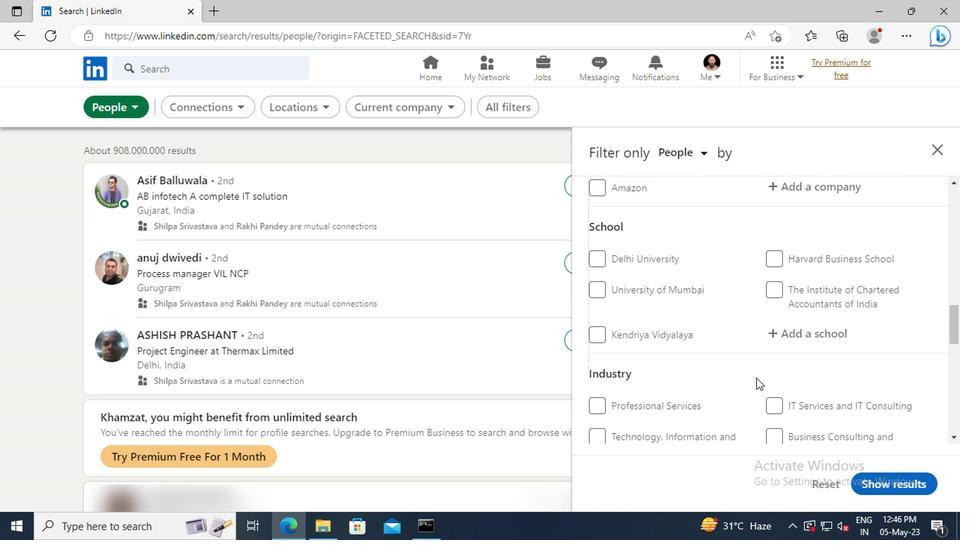 
Action: Mouse scrolled (753, 377) with delta (0, 1)
Screenshot: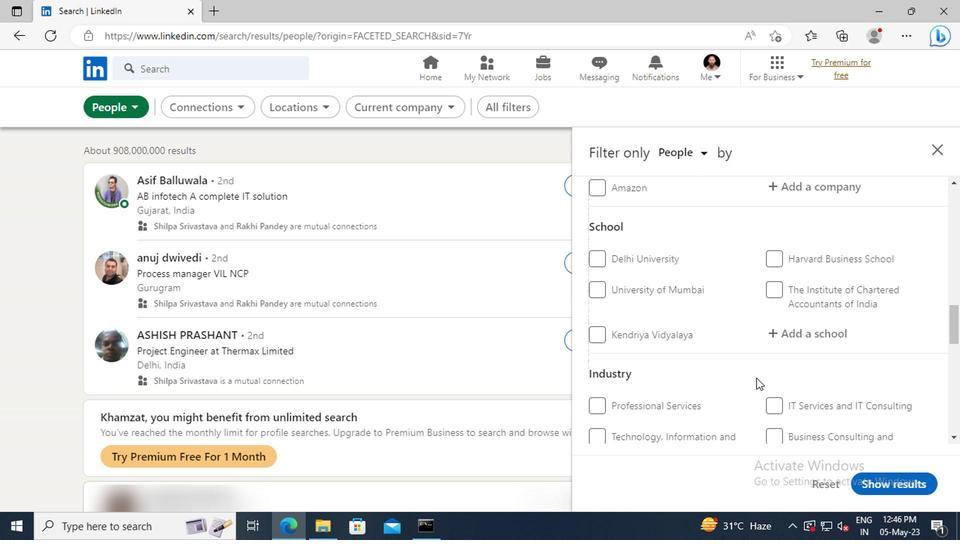 
Action: Mouse scrolled (753, 377) with delta (0, 1)
Screenshot: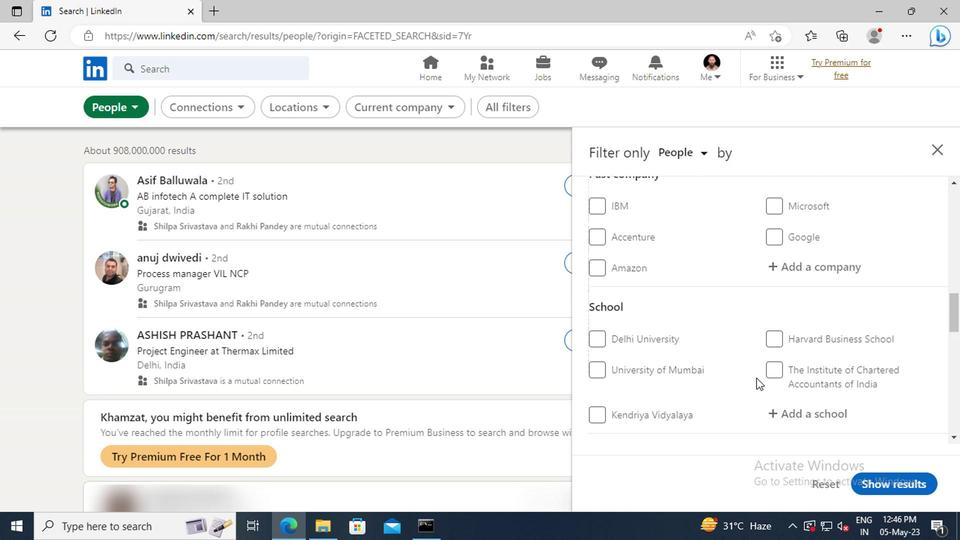 
Action: Mouse scrolled (753, 377) with delta (0, 1)
Screenshot: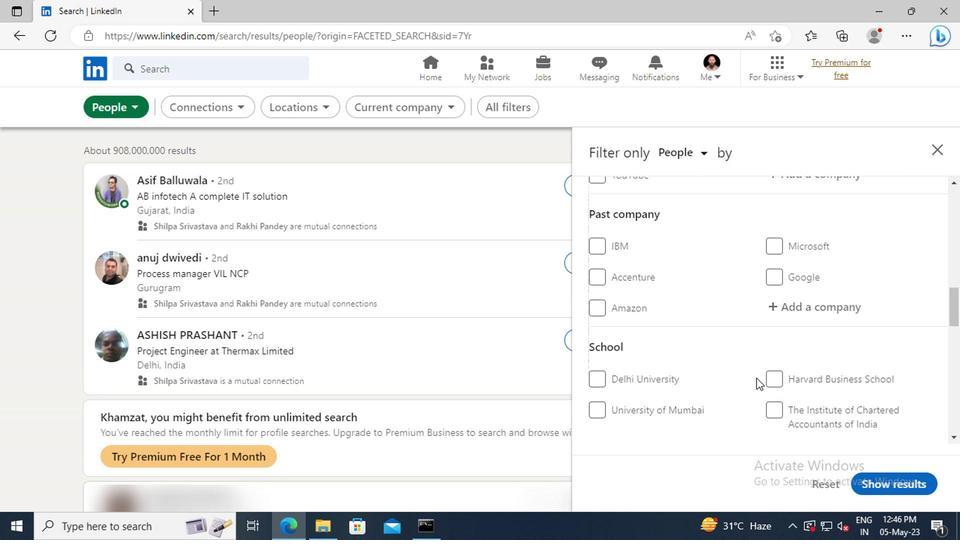 
Action: Mouse scrolled (753, 377) with delta (0, 1)
Screenshot: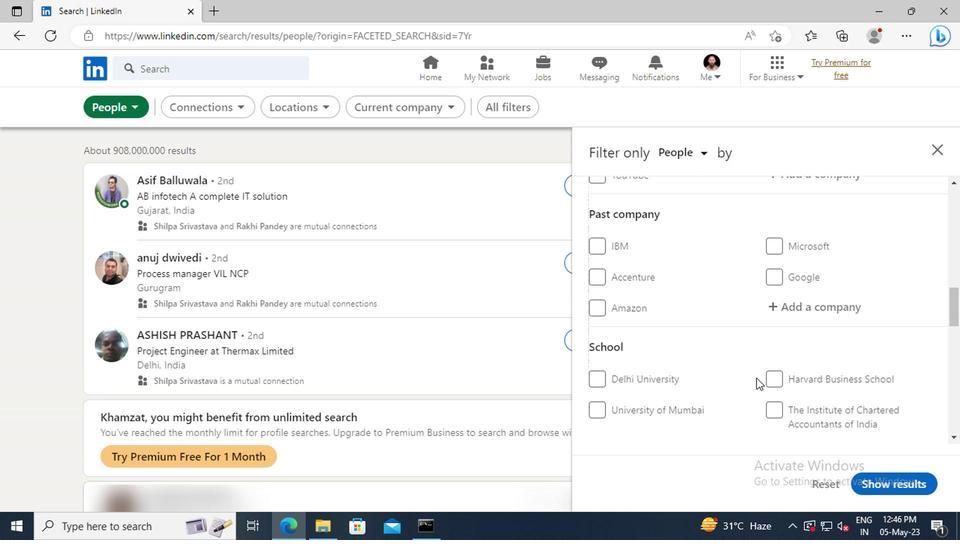 
Action: Mouse scrolled (753, 377) with delta (0, 1)
Screenshot: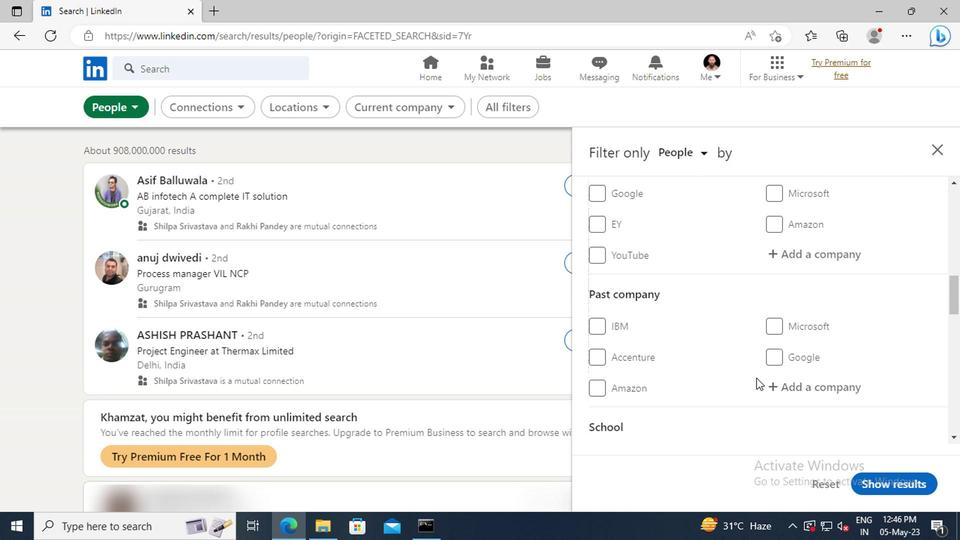 
Action: Mouse moved to (754, 376)
Screenshot: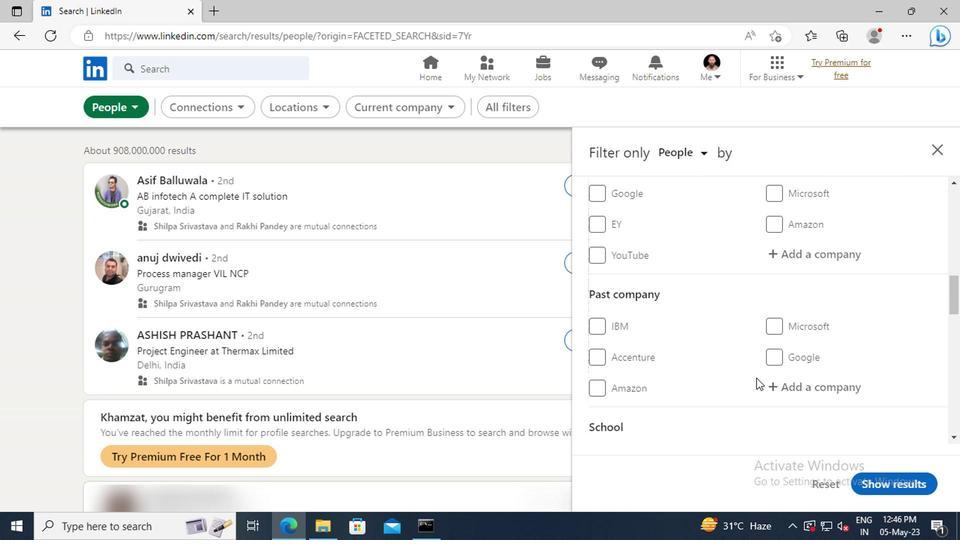 
Action: Mouse scrolled (754, 376) with delta (0, 0)
Screenshot: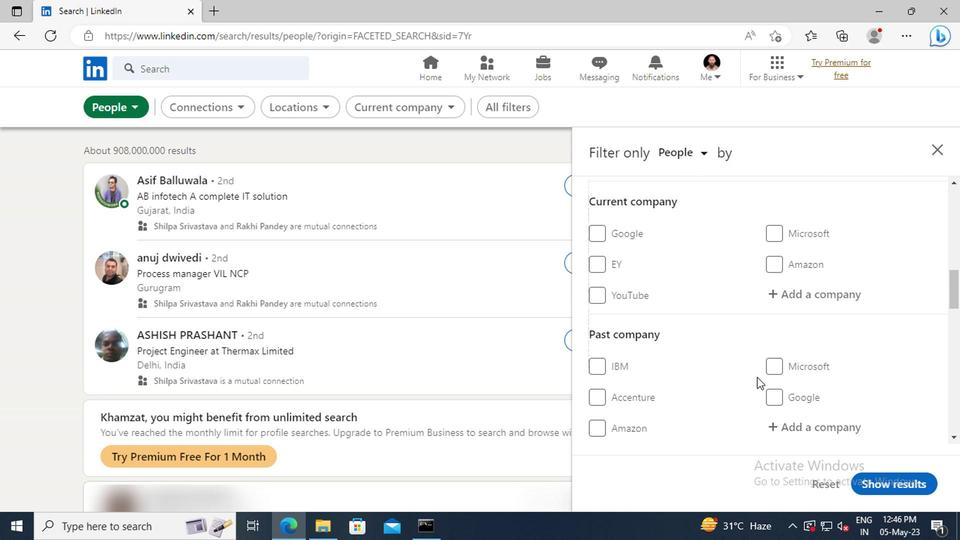 
Action: Mouse moved to (775, 331)
Screenshot: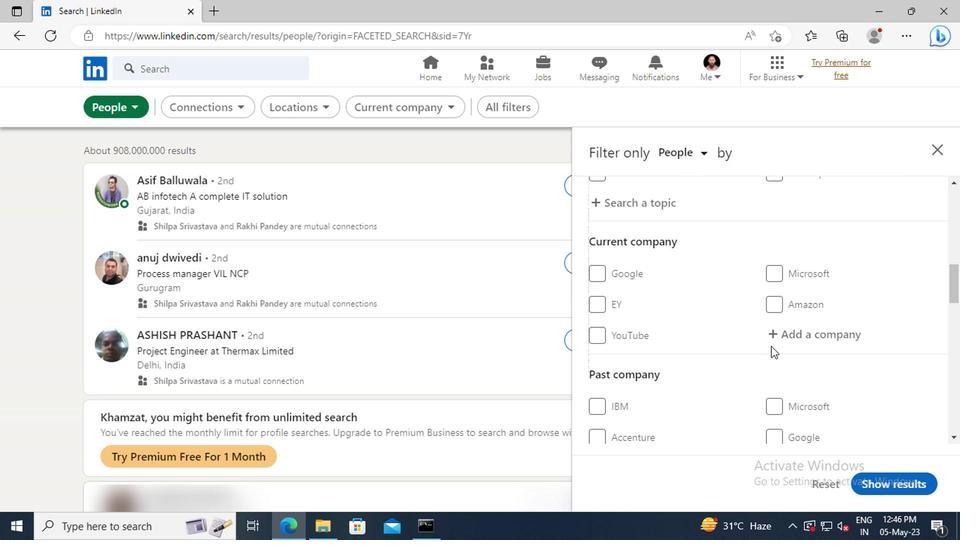 
Action: Mouse pressed left at (775, 331)
Screenshot: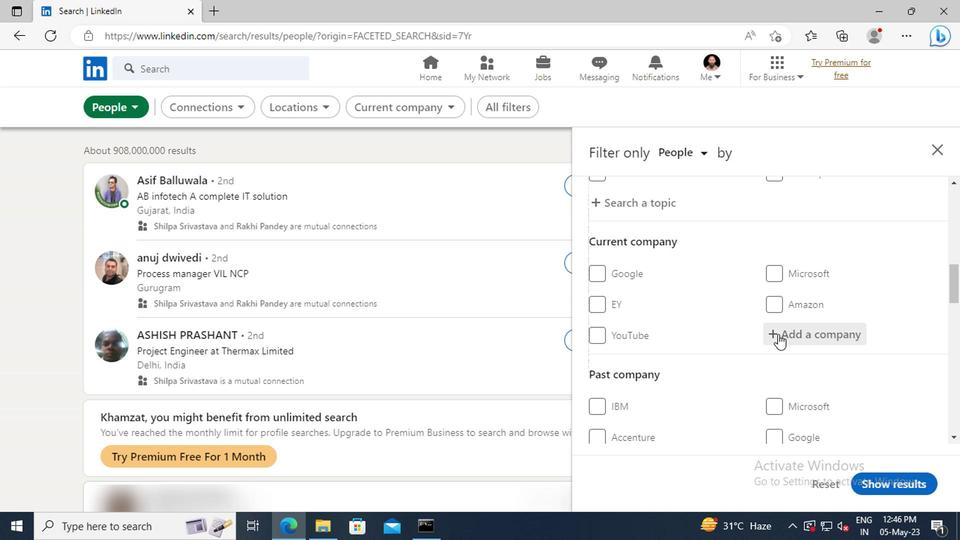 
Action: Key pressed <Key.shift>HR<Key.space><Key.shift>PA
Screenshot: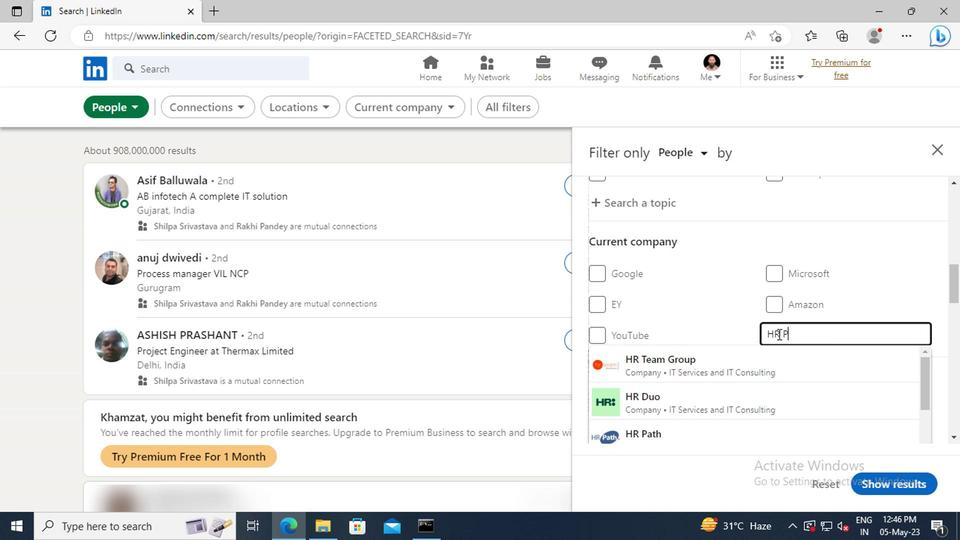 
Action: Mouse moved to (776, 352)
Screenshot: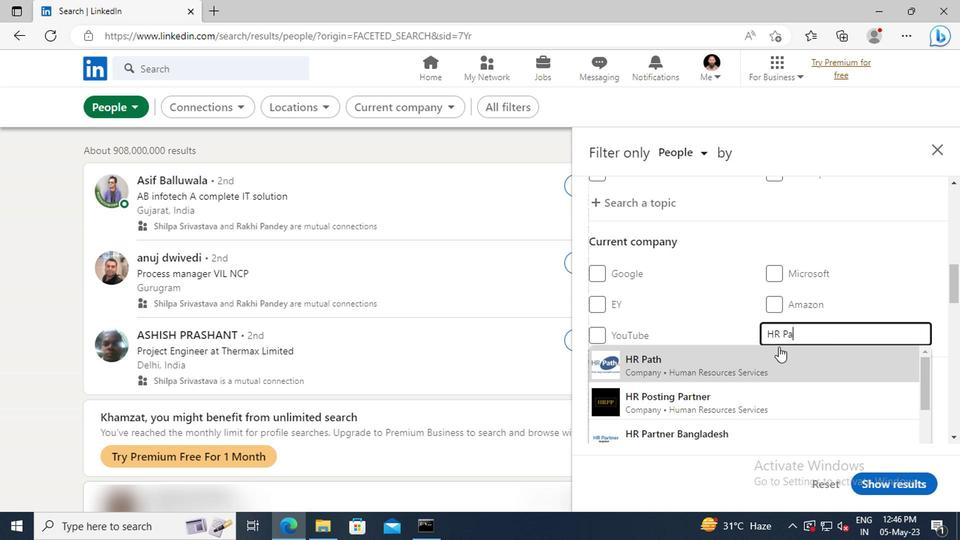 
Action: Mouse pressed left at (776, 352)
Screenshot: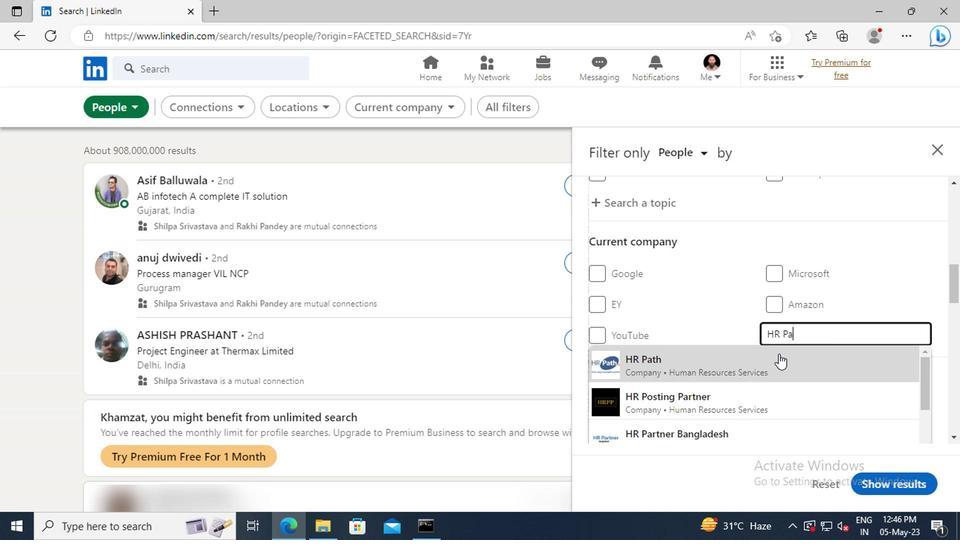 
Action: Mouse scrolled (776, 351) with delta (0, -1)
Screenshot: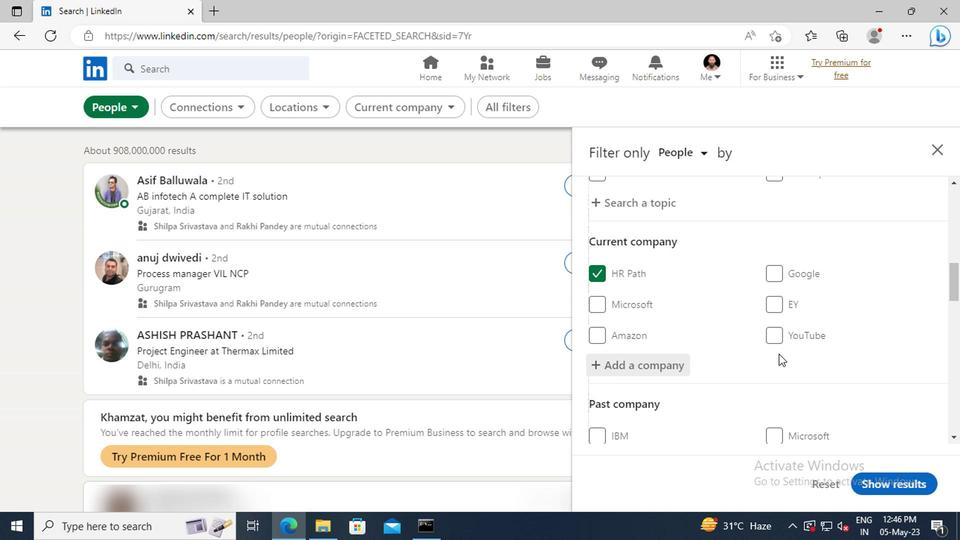 
Action: Mouse scrolled (776, 351) with delta (0, -1)
Screenshot: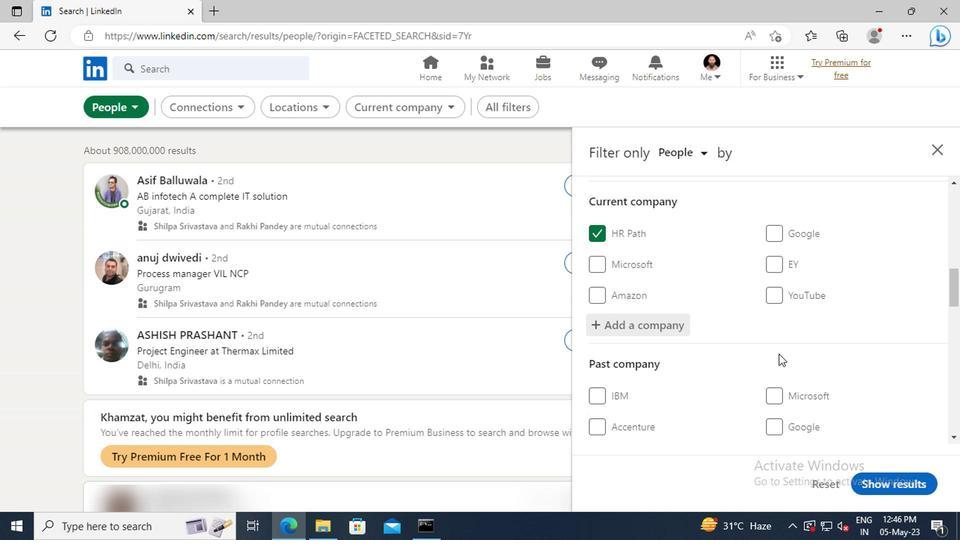 
Action: Mouse scrolled (776, 351) with delta (0, -1)
Screenshot: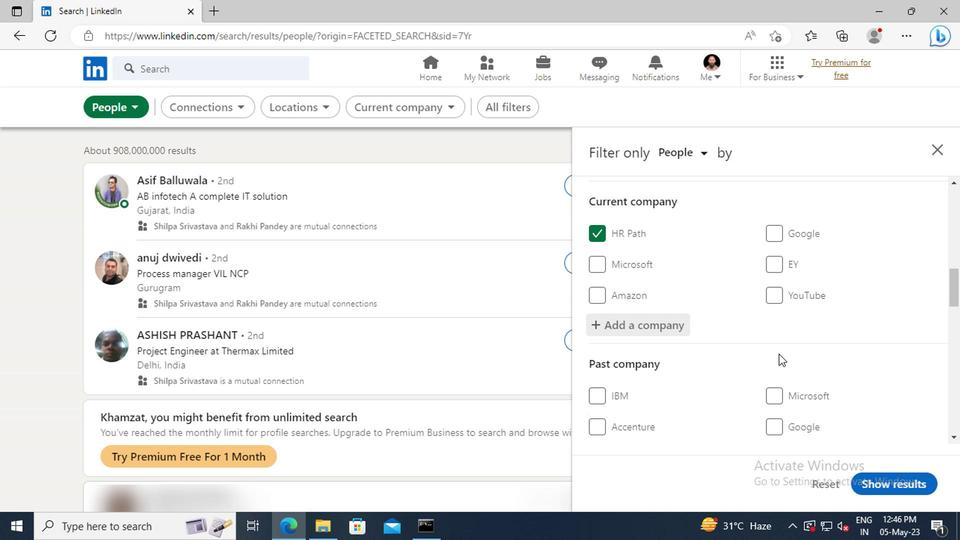 
Action: Mouse scrolled (776, 351) with delta (0, -1)
Screenshot: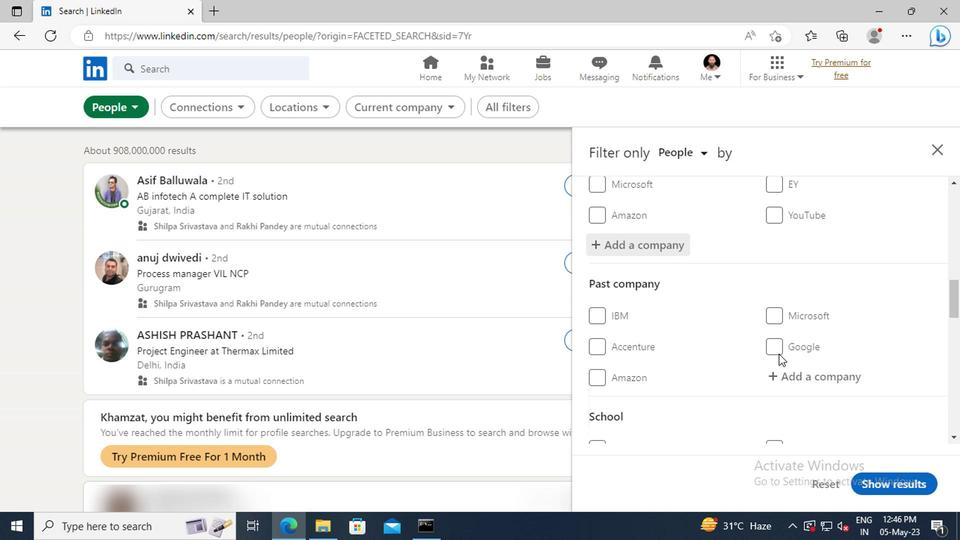 
Action: Mouse scrolled (776, 351) with delta (0, -1)
Screenshot: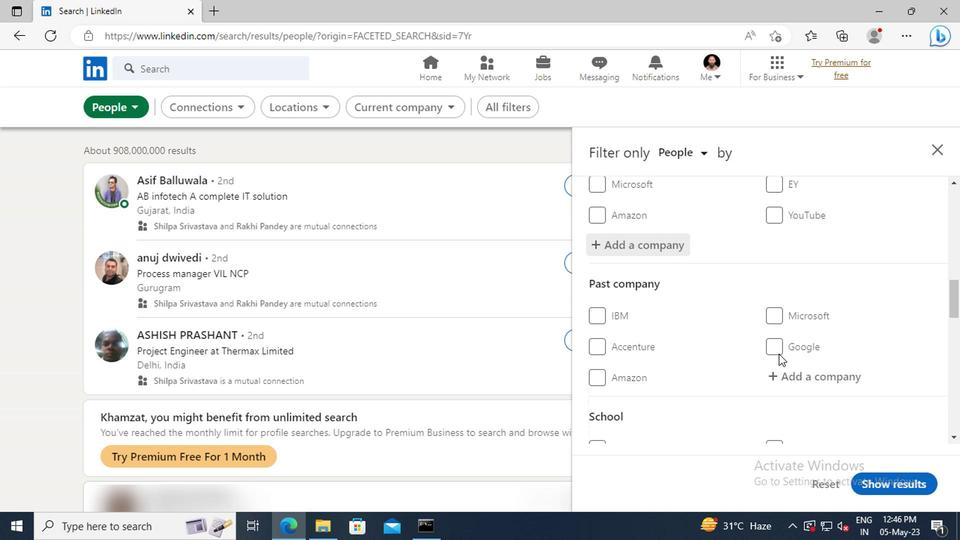 
Action: Mouse scrolled (776, 351) with delta (0, -1)
Screenshot: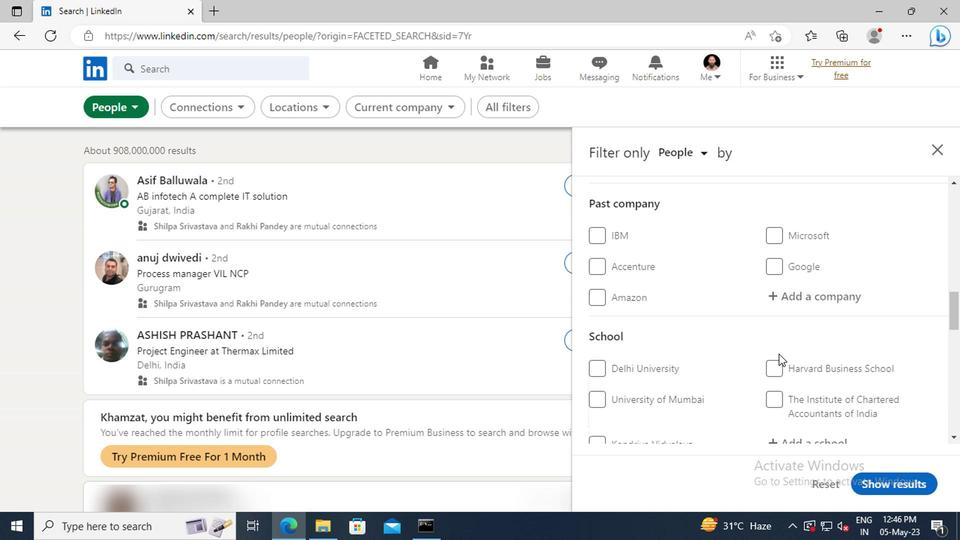 
Action: Mouse scrolled (776, 351) with delta (0, -1)
Screenshot: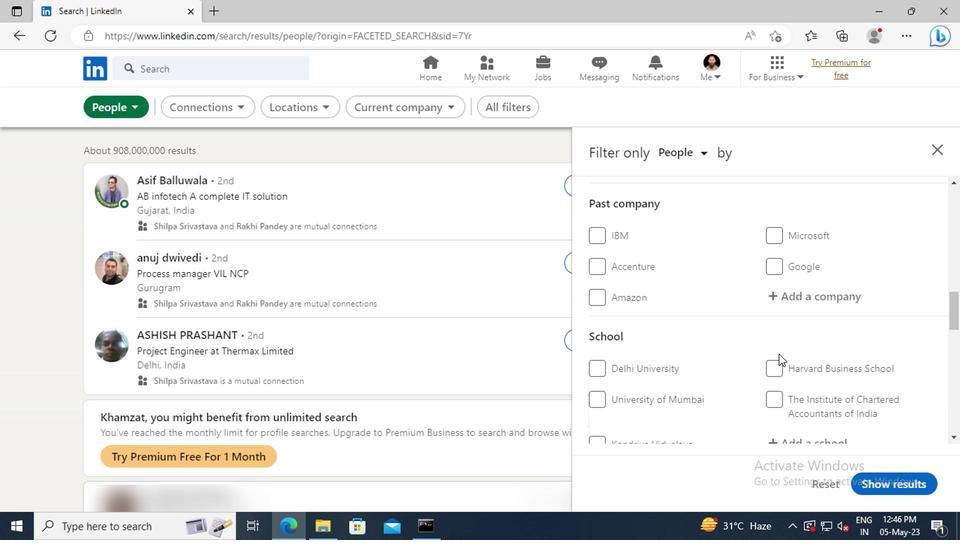 
Action: Mouse moved to (781, 359)
Screenshot: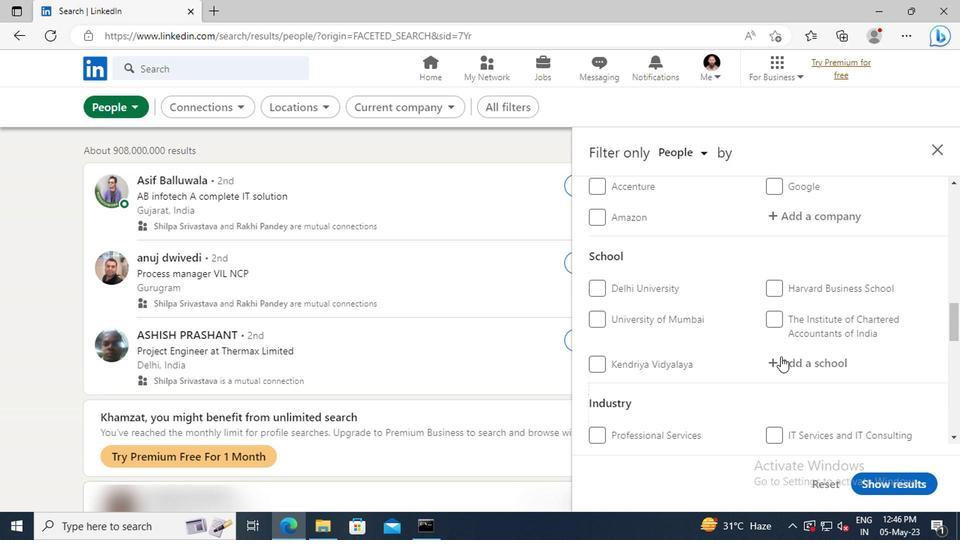 
Action: Mouse pressed left at (781, 359)
Screenshot: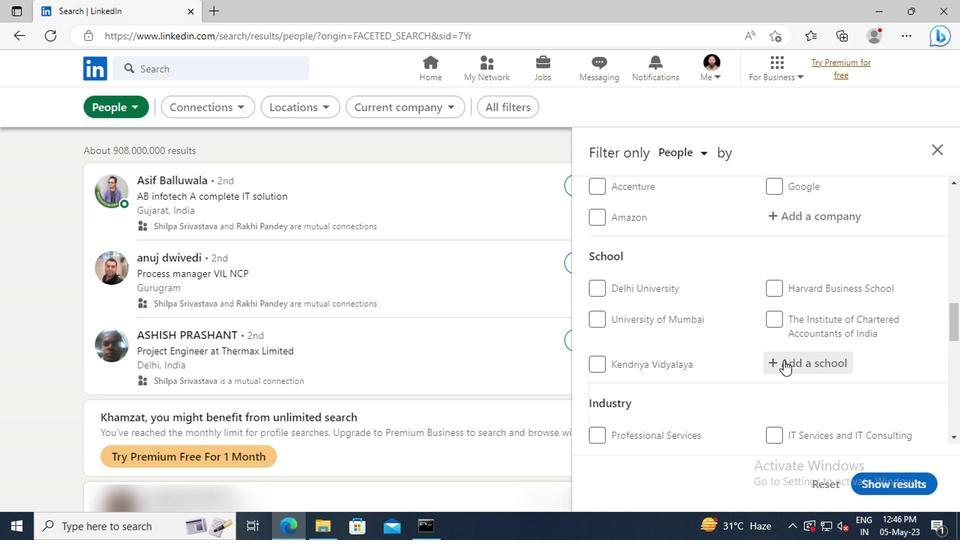 
Action: Key pressed <Key.shift>VIVEKANANDA<Key.space><Key.shift>IN
Screenshot: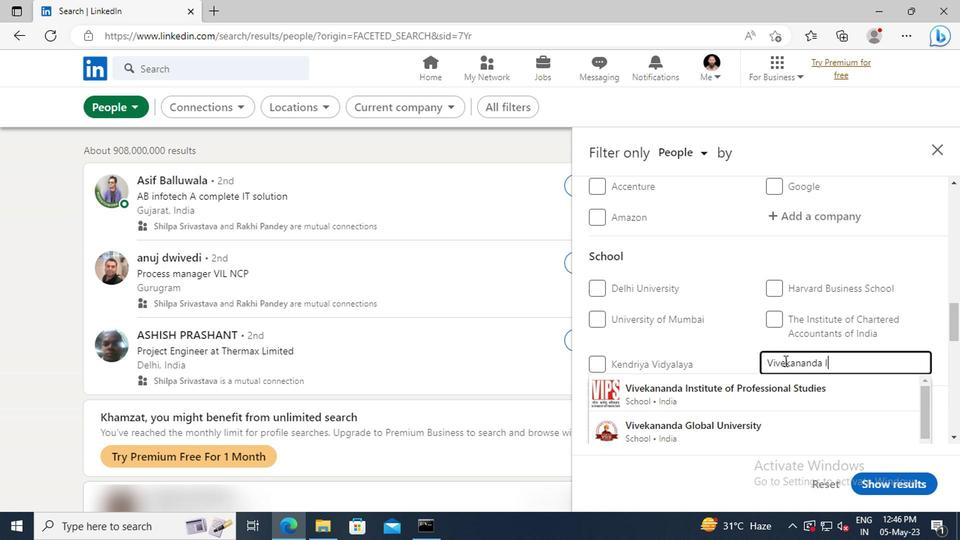 
Action: Mouse moved to (781, 382)
Screenshot: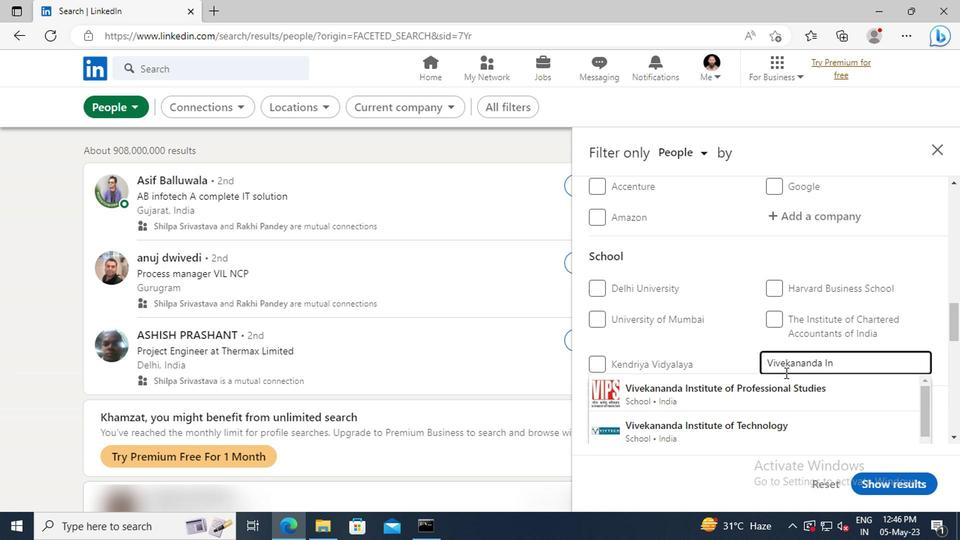 
Action: Mouse pressed left at (781, 382)
Screenshot: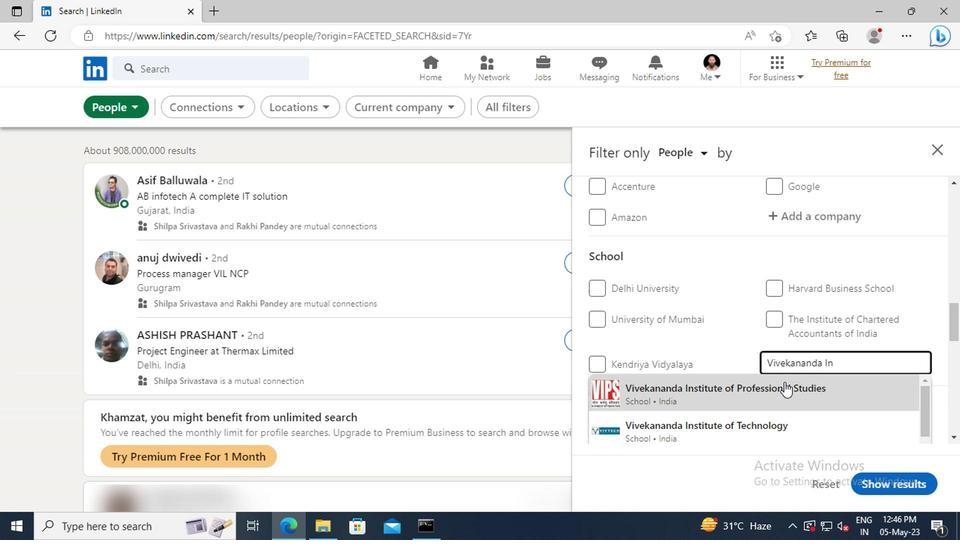 
Action: Mouse scrolled (781, 381) with delta (0, -1)
Screenshot: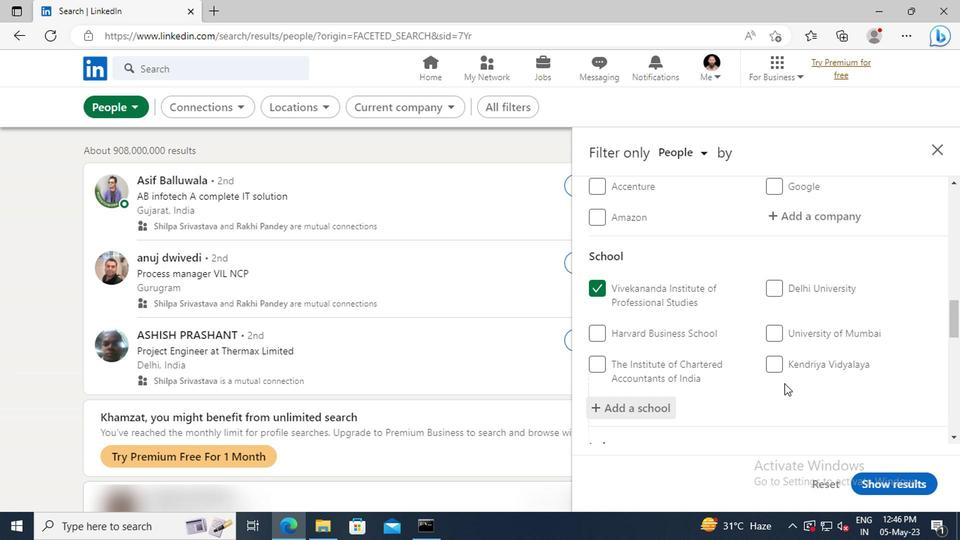 
Action: Mouse moved to (782, 355)
Screenshot: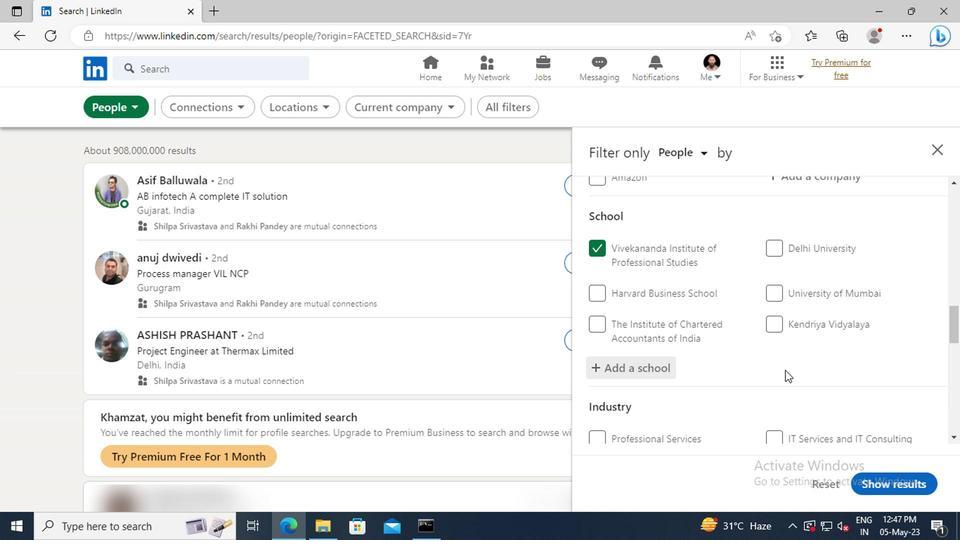 
Action: Mouse scrolled (782, 355) with delta (0, 0)
Screenshot: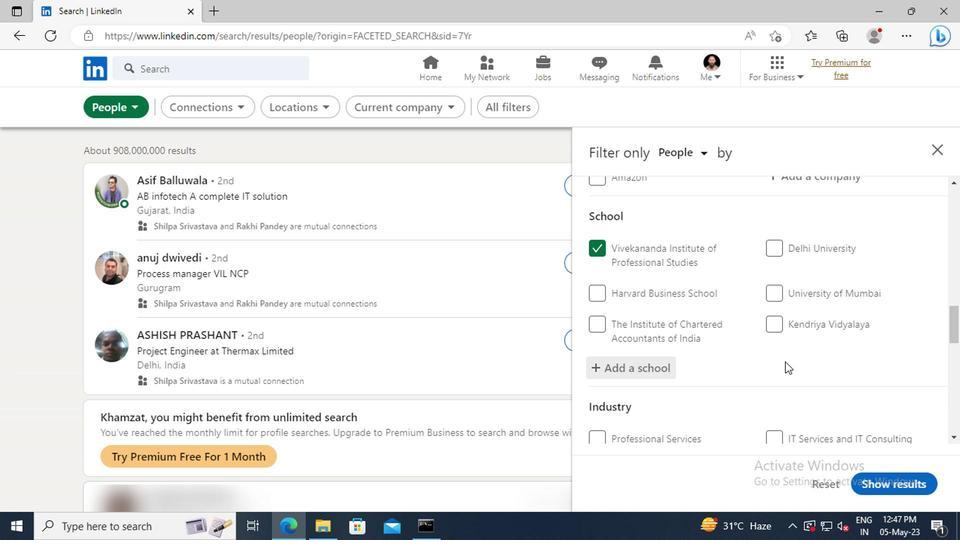 
Action: Mouse scrolled (782, 355) with delta (0, 0)
Screenshot: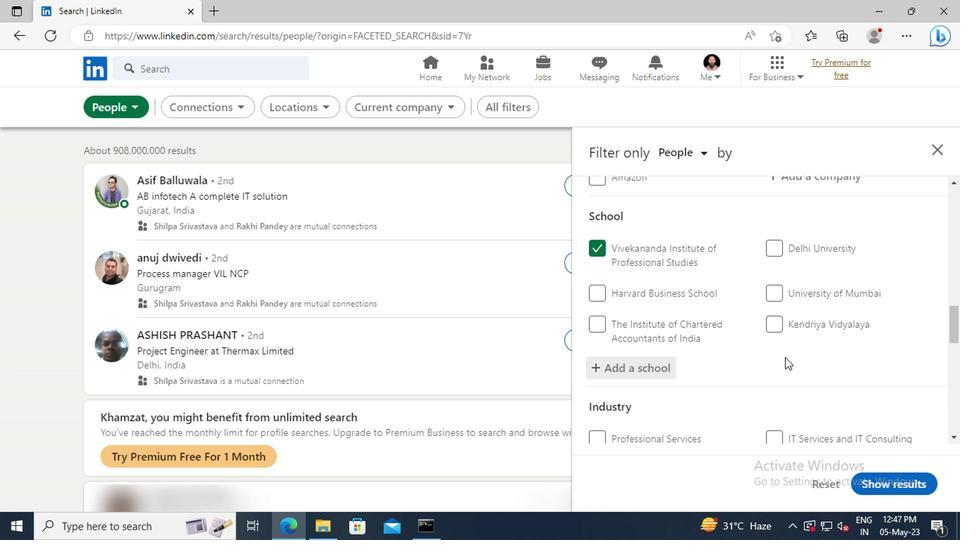 
Action: Mouse moved to (781, 348)
Screenshot: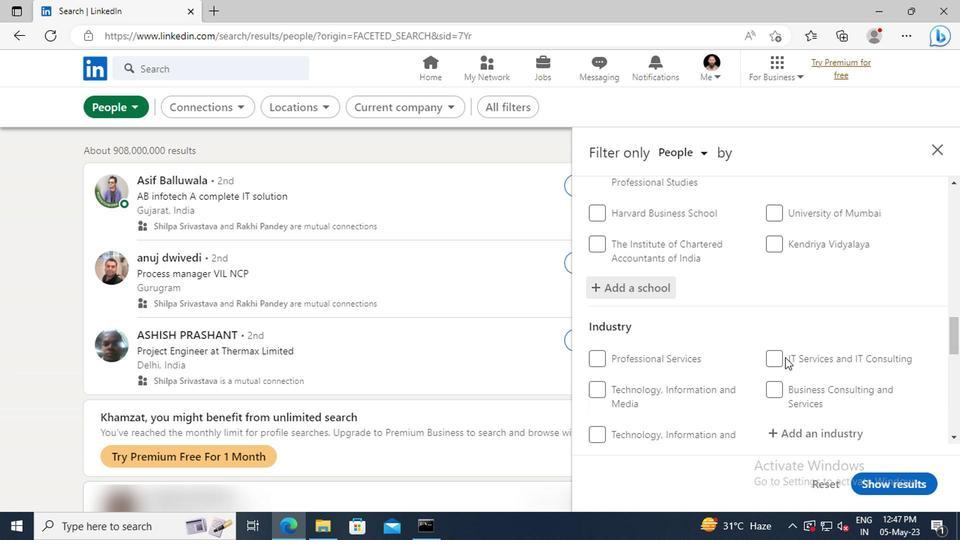 
Action: Mouse scrolled (781, 347) with delta (0, 0)
Screenshot: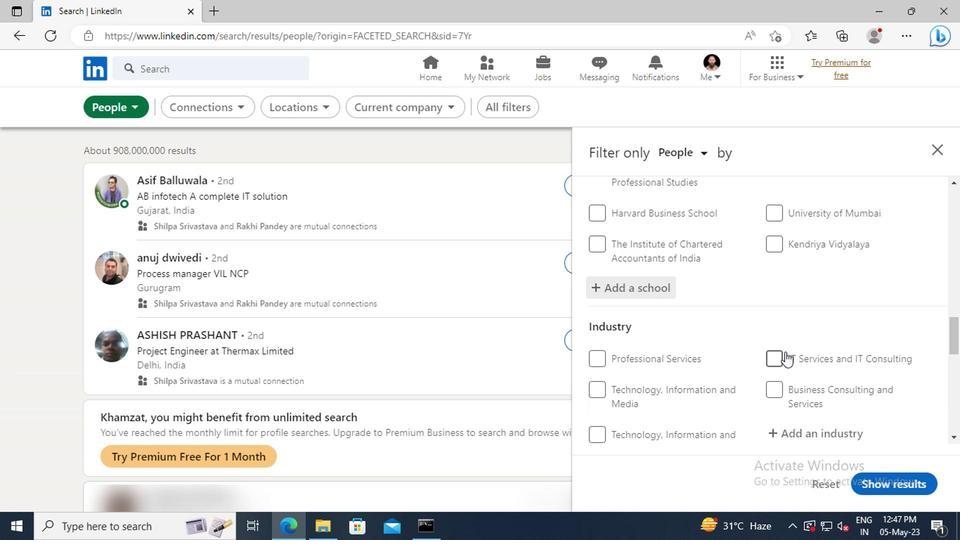 
Action: Mouse scrolled (781, 347) with delta (0, 0)
Screenshot: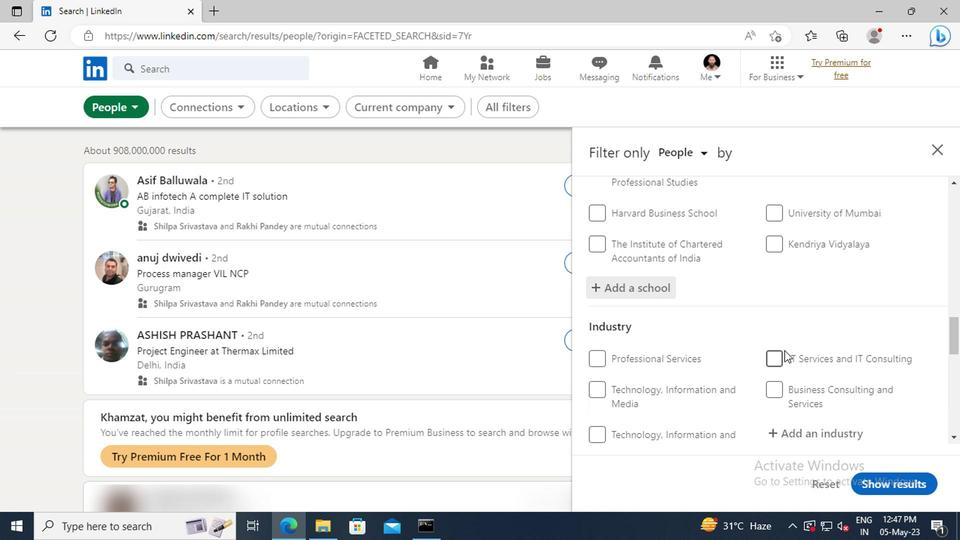 
Action: Mouse moved to (791, 355)
Screenshot: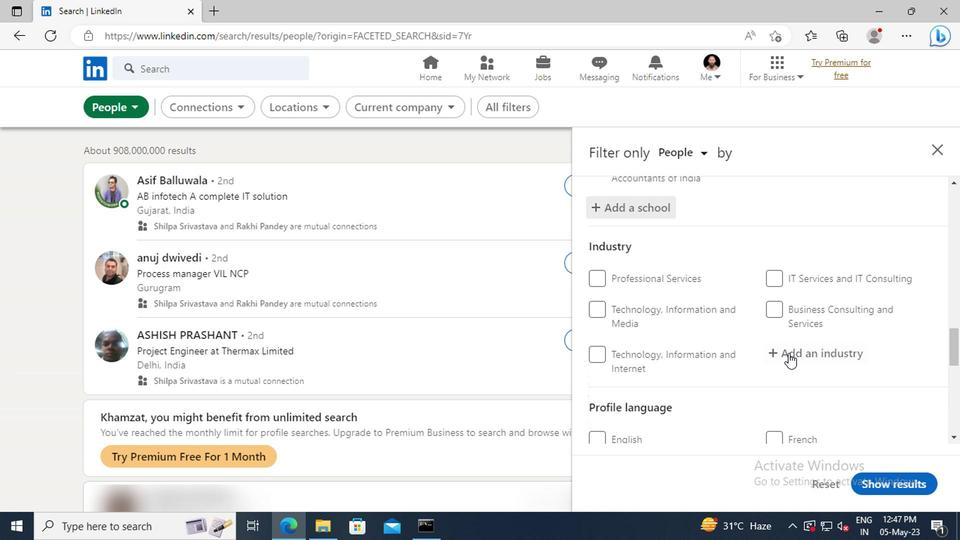 
Action: Mouse pressed left at (791, 355)
Screenshot: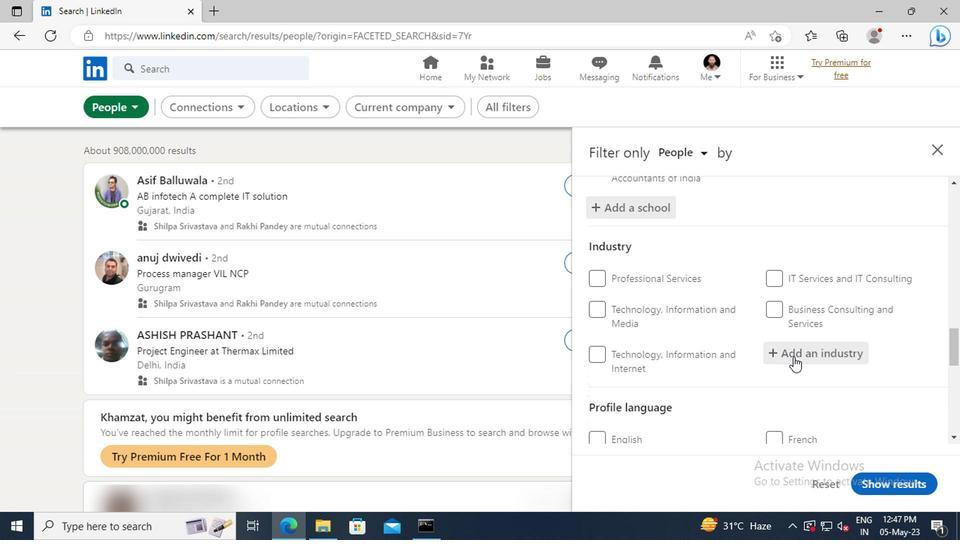 
Action: Key pressed <Key.shift>ELECTRONIC<Key.space>AND
Screenshot: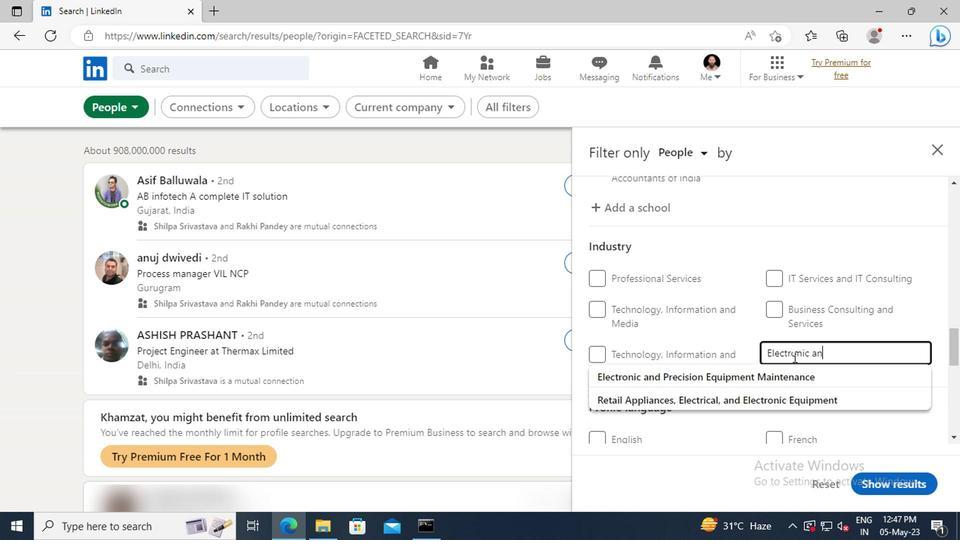 
Action: Mouse moved to (793, 367)
Screenshot: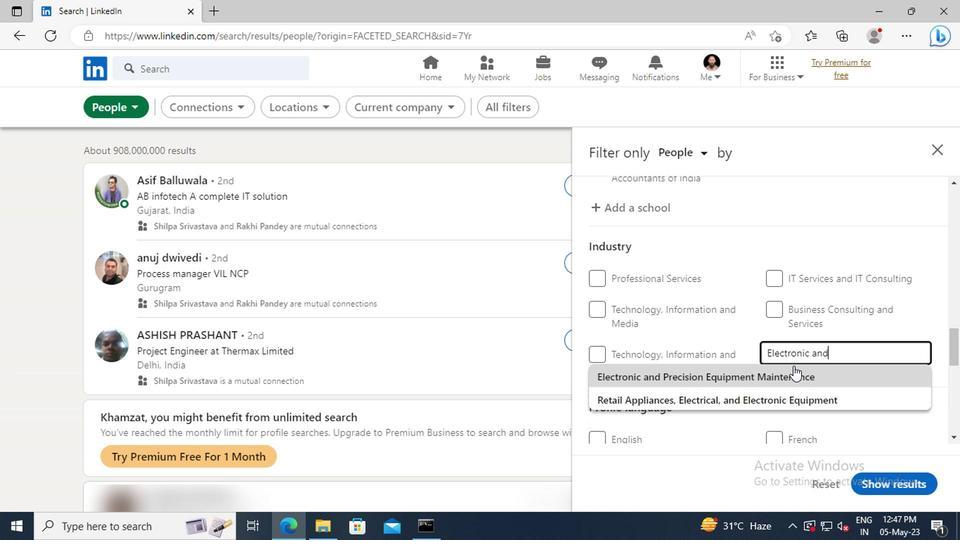 
Action: Mouse pressed left at (793, 367)
Screenshot: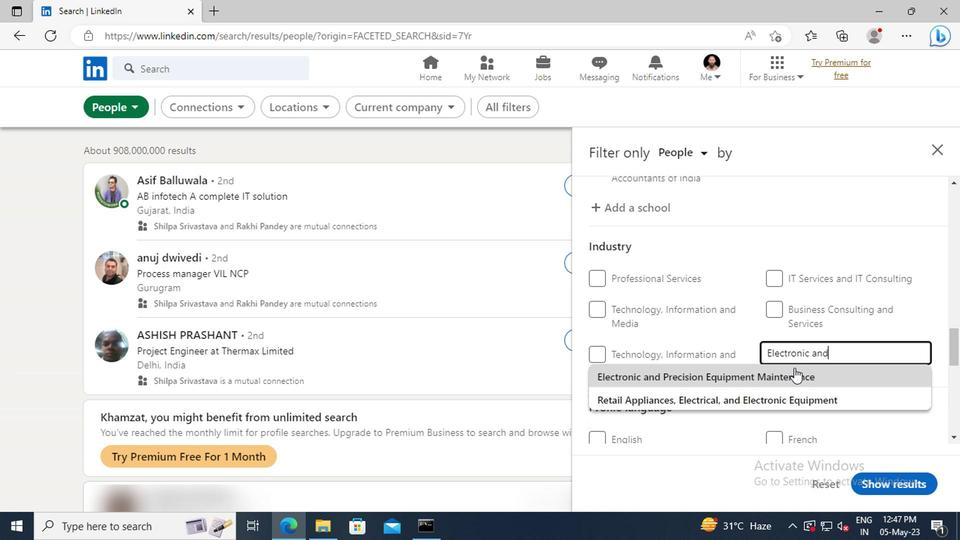 
Action: Mouse scrolled (793, 366) with delta (0, 0)
Screenshot: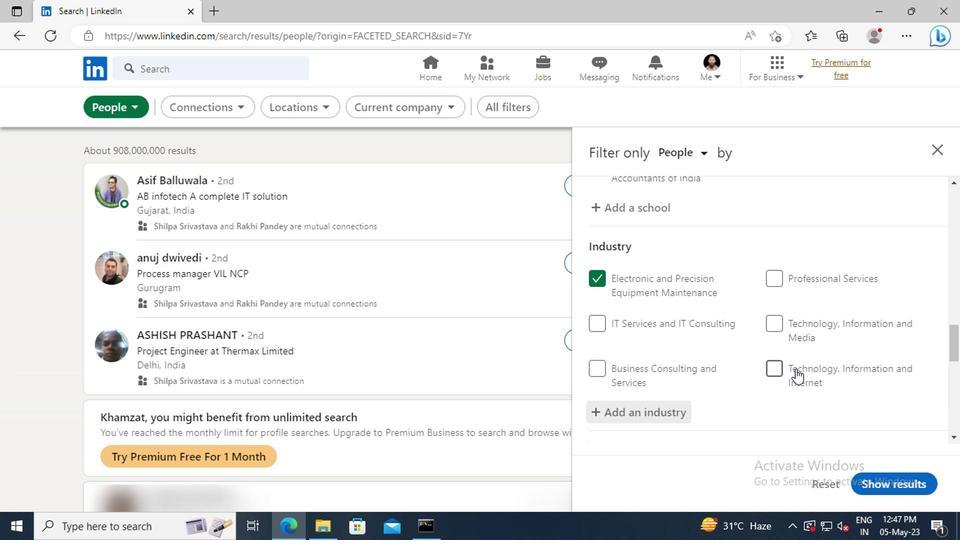 
Action: Mouse scrolled (793, 366) with delta (0, 0)
Screenshot: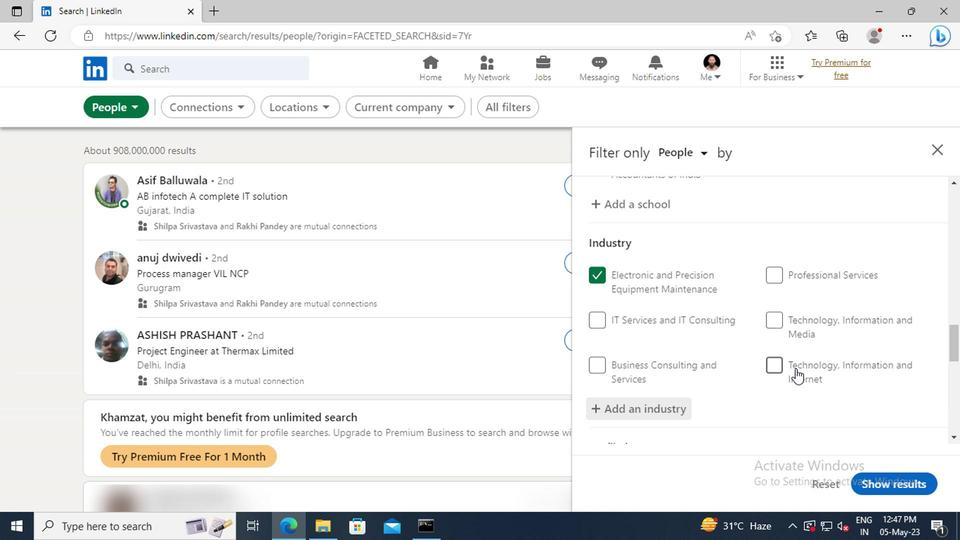
Action: Mouse scrolled (793, 366) with delta (0, 0)
Screenshot: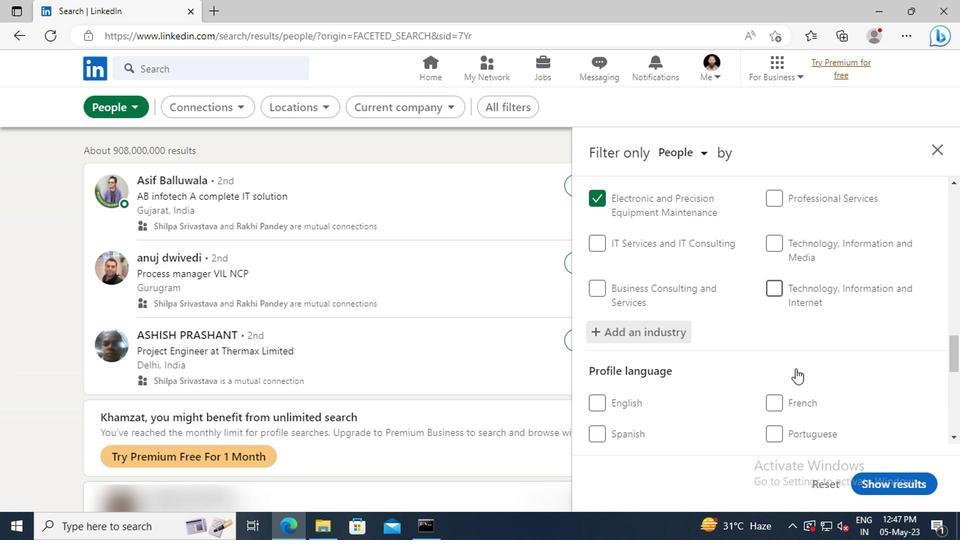 
Action: Mouse scrolled (793, 366) with delta (0, 0)
Screenshot: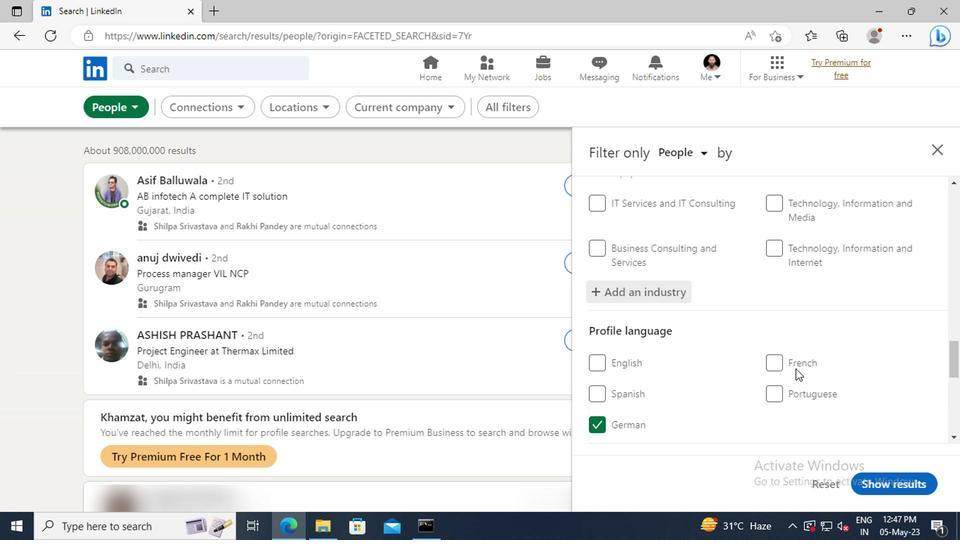 
Action: Mouse scrolled (793, 366) with delta (0, 0)
Screenshot: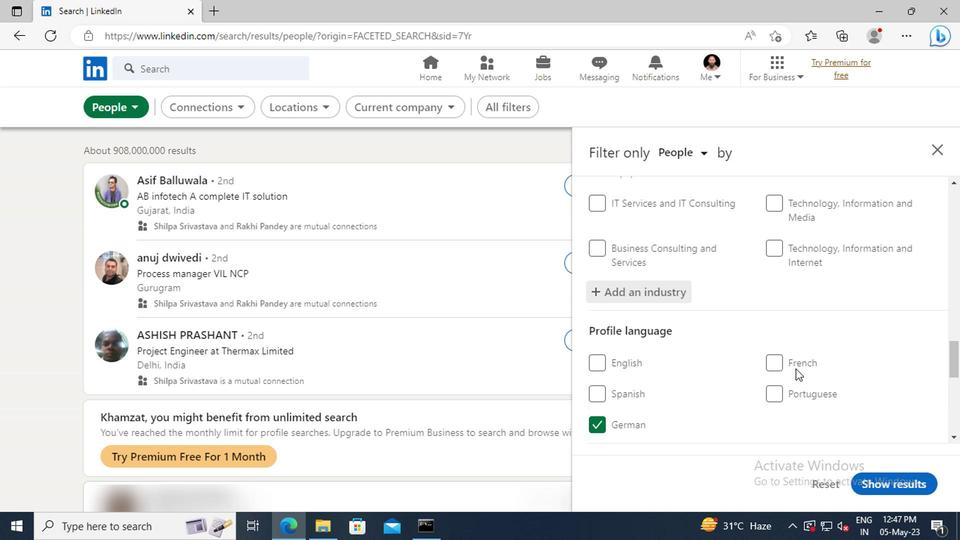 
Action: Mouse moved to (793, 349)
Screenshot: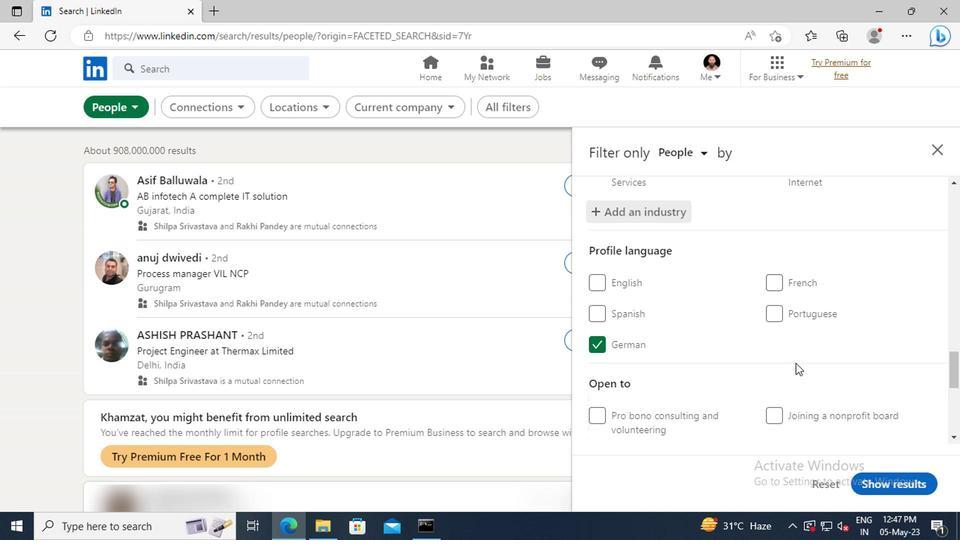 
Action: Mouse scrolled (793, 349) with delta (0, 0)
Screenshot: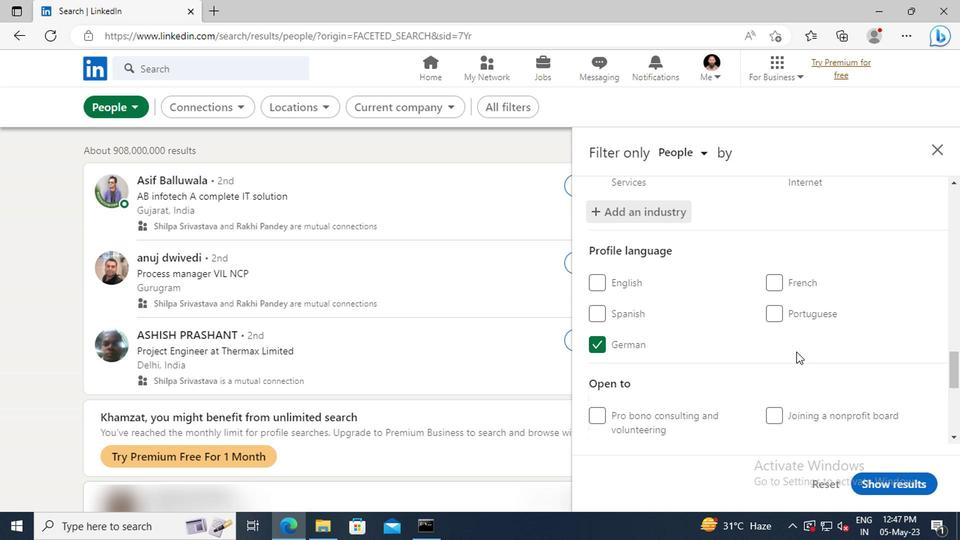 
Action: Mouse moved to (793, 345)
Screenshot: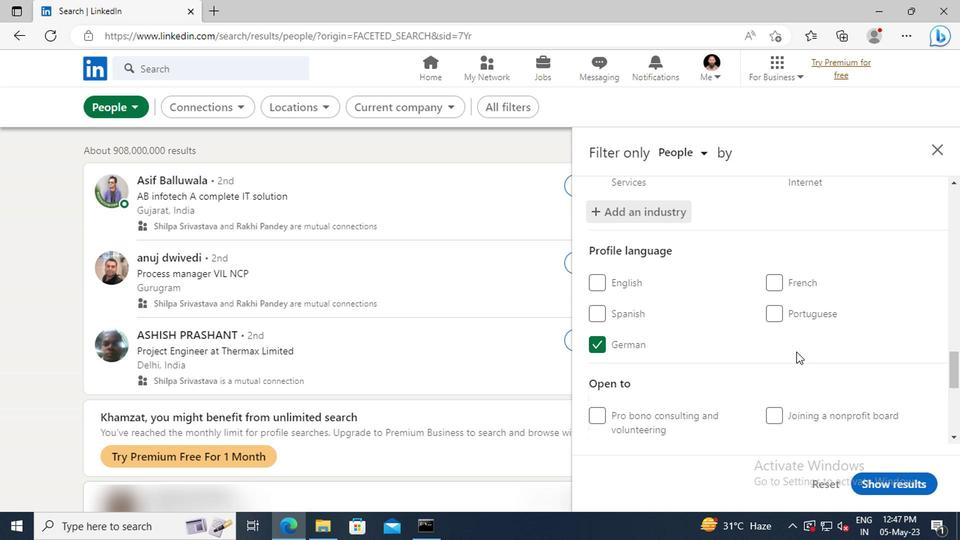 
Action: Mouse scrolled (793, 344) with delta (0, -1)
Screenshot: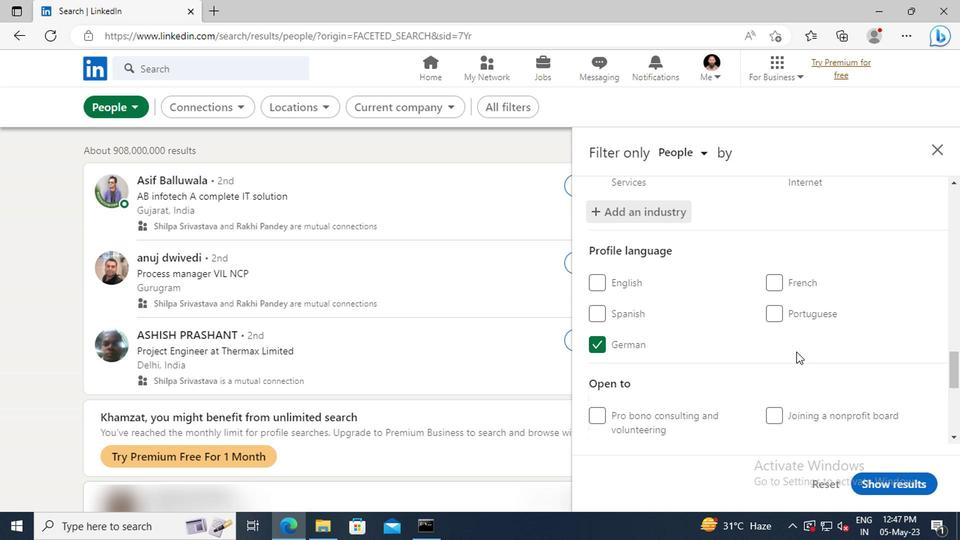 
Action: Mouse moved to (793, 336)
Screenshot: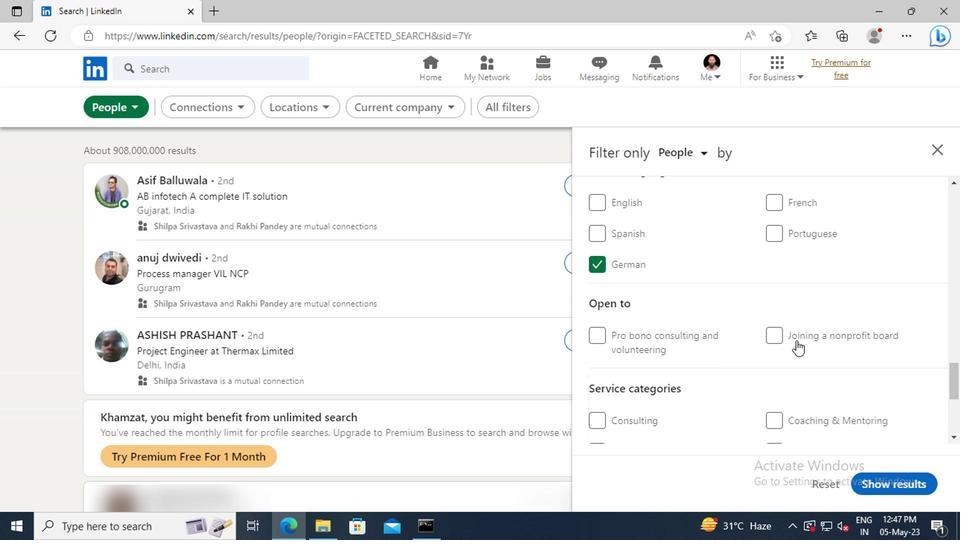 
Action: Mouse scrolled (793, 335) with delta (0, -1)
Screenshot: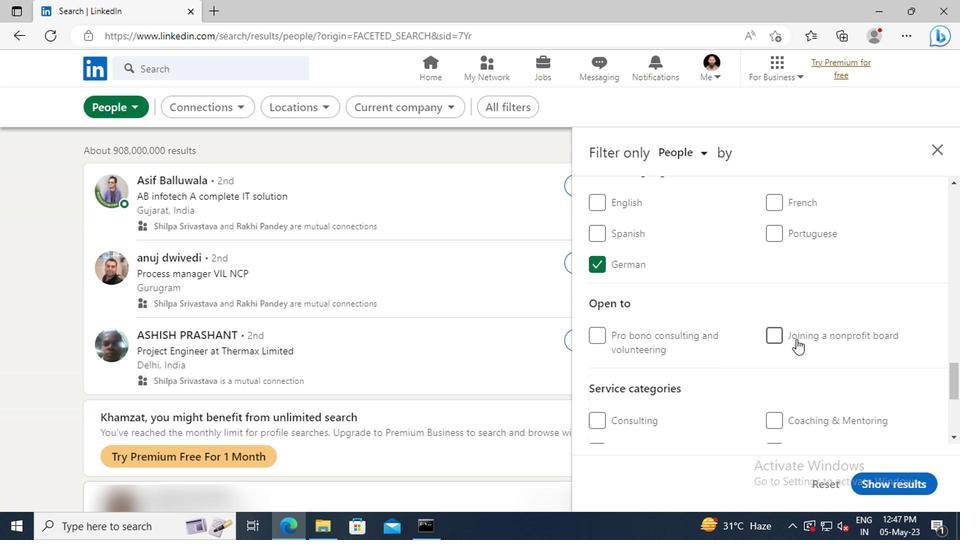 
Action: Mouse scrolled (793, 335) with delta (0, -1)
Screenshot: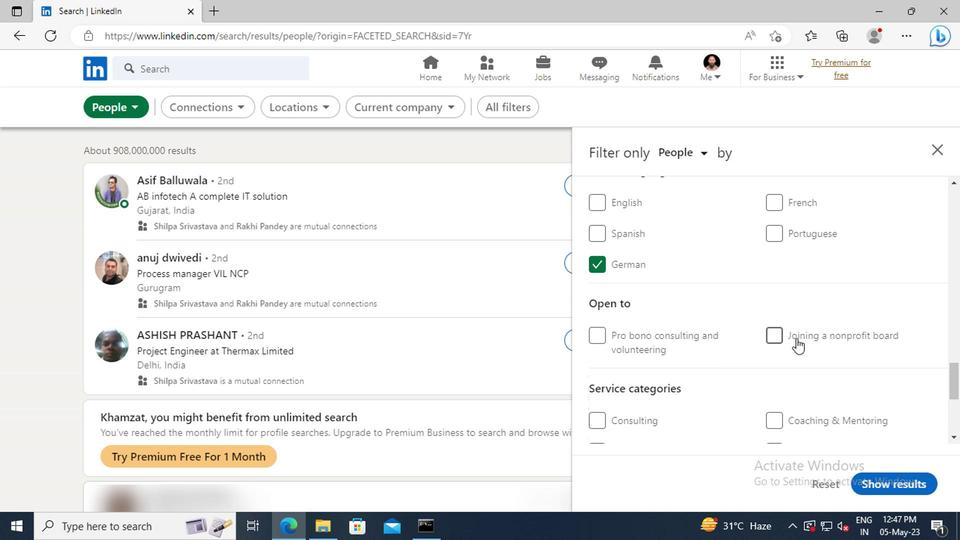 
Action: Mouse moved to (793, 332)
Screenshot: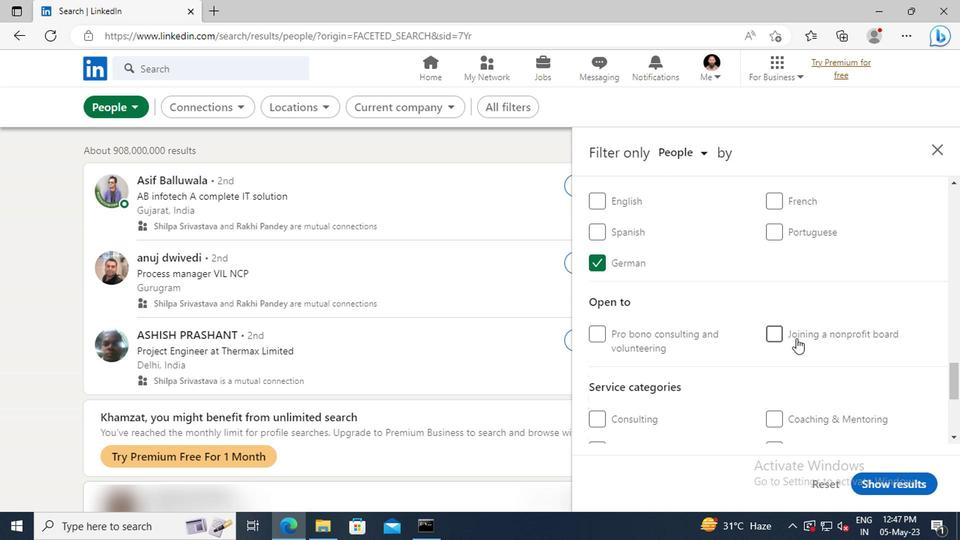 
Action: Mouse scrolled (793, 331) with delta (0, 0)
Screenshot: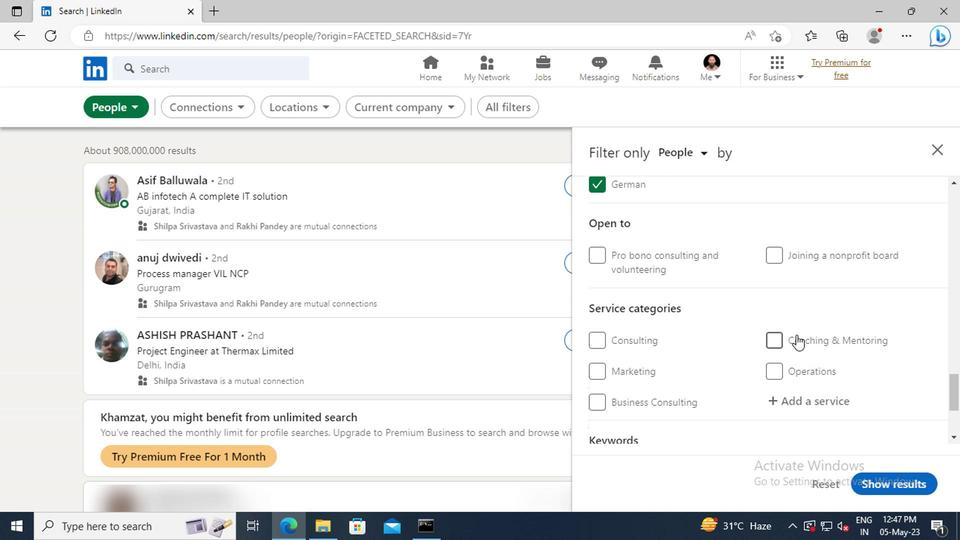 
Action: Mouse scrolled (793, 331) with delta (0, 0)
Screenshot: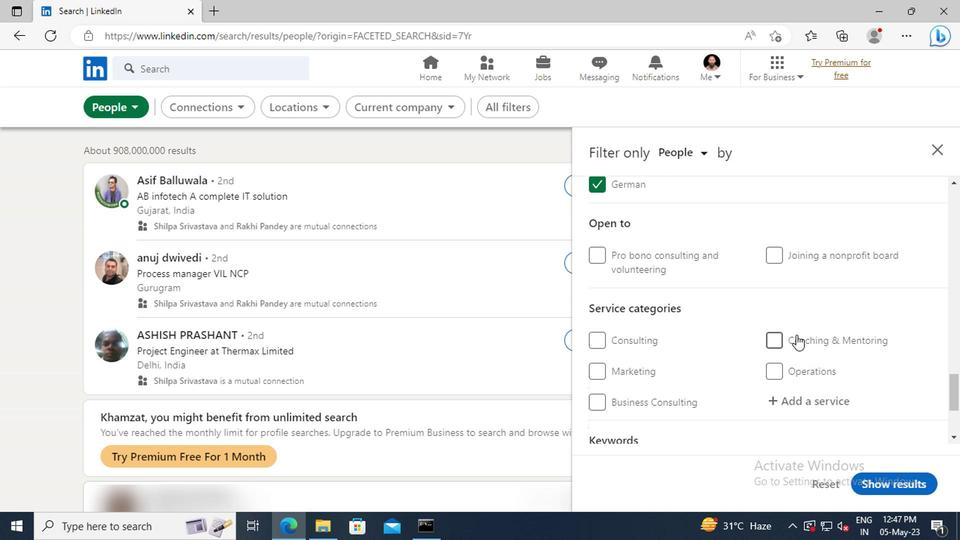 
Action: Mouse moved to (797, 323)
Screenshot: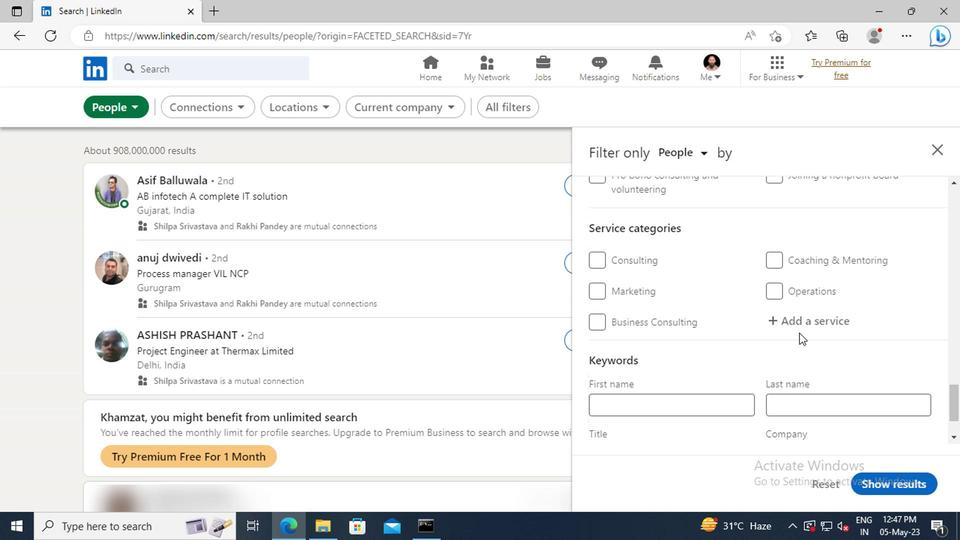 
Action: Mouse pressed left at (797, 323)
Screenshot: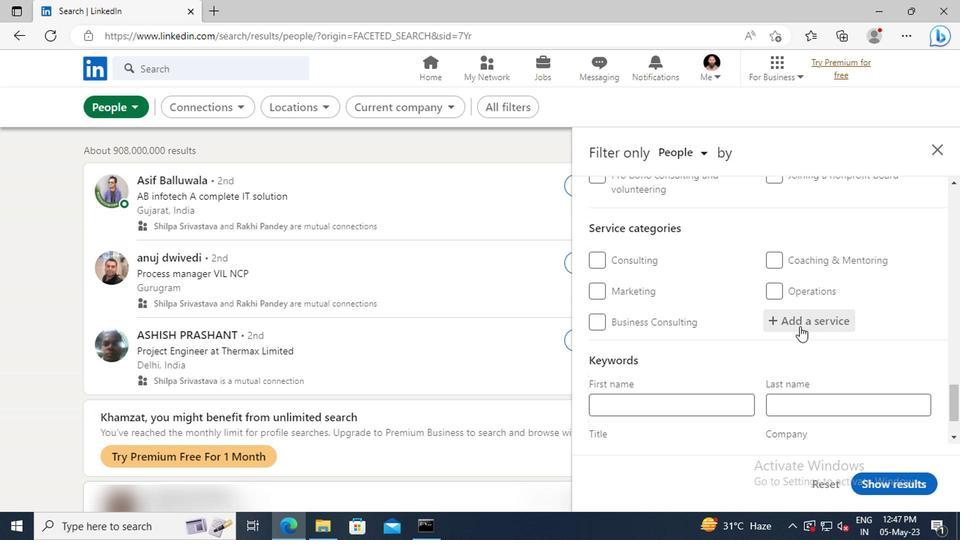
Action: Key pressed <Key.shift>NEGO
Screenshot: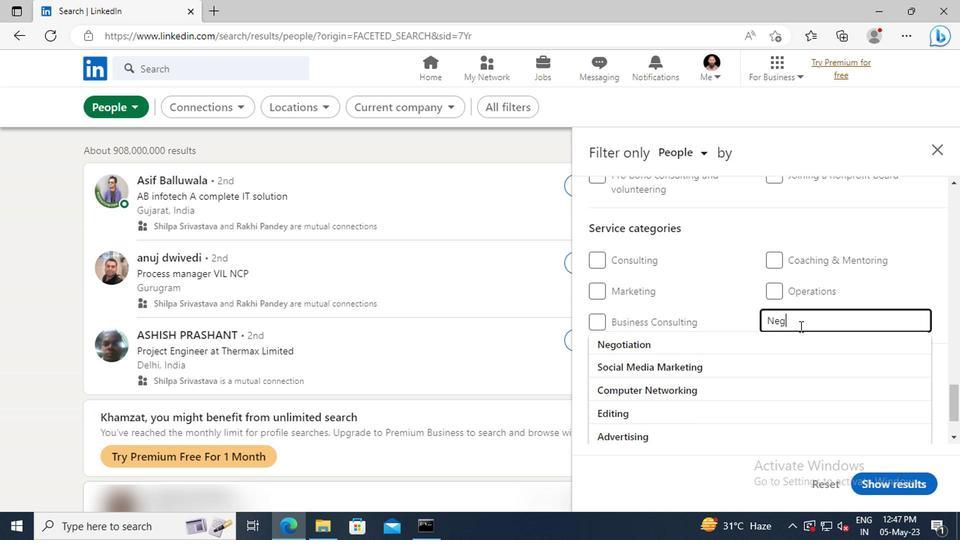 
Action: Mouse moved to (797, 337)
Screenshot: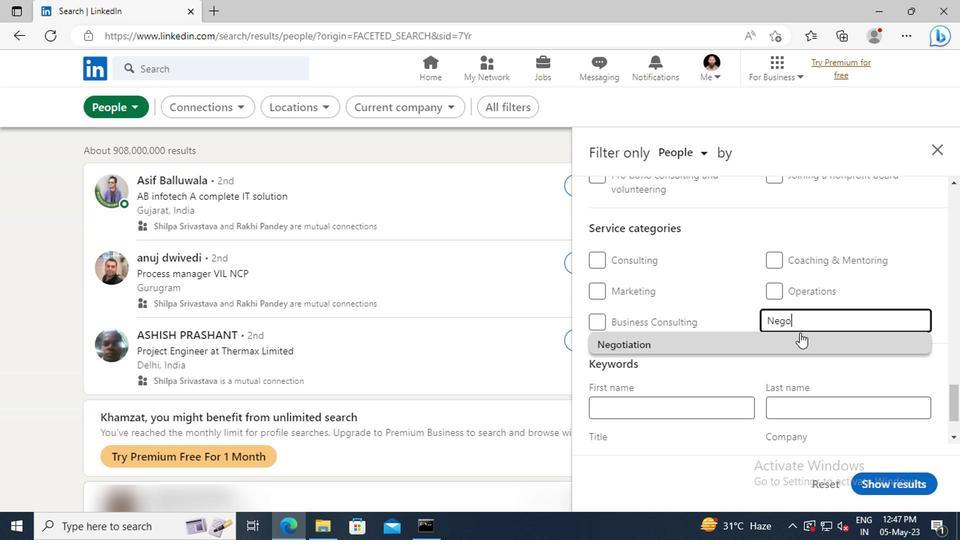 
Action: Mouse pressed left at (797, 337)
Screenshot: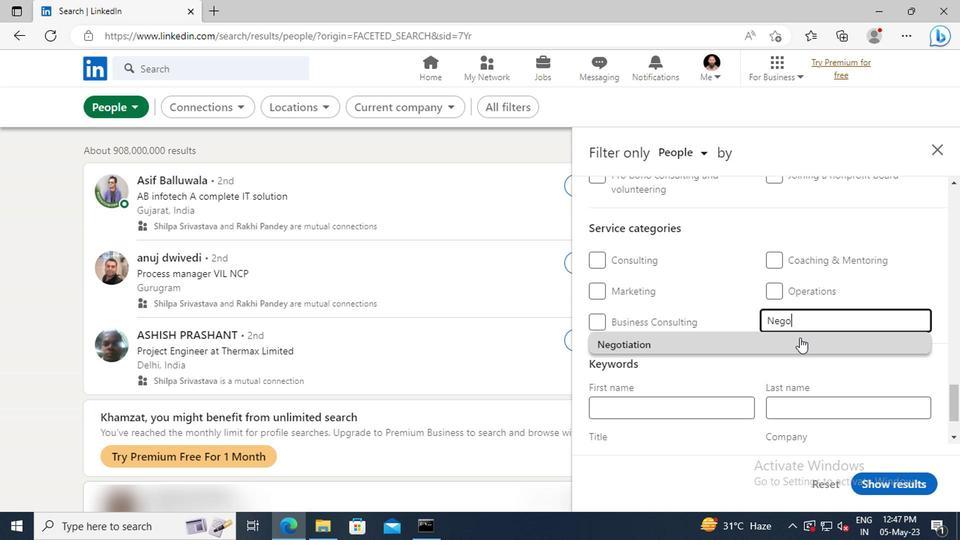 
Action: Mouse scrolled (797, 336) with delta (0, -1)
Screenshot: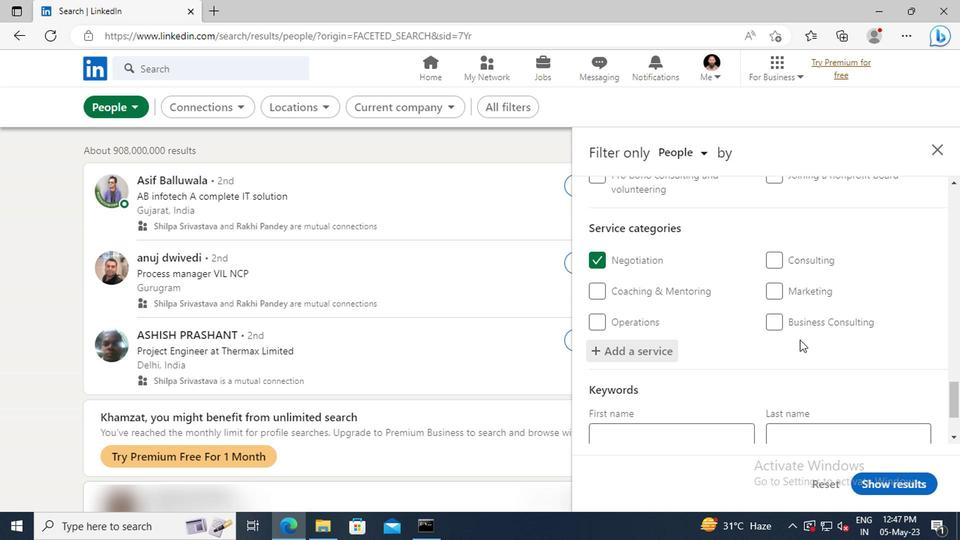 
Action: Mouse scrolled (797, 336) with delta (0, -1)
Screenshot: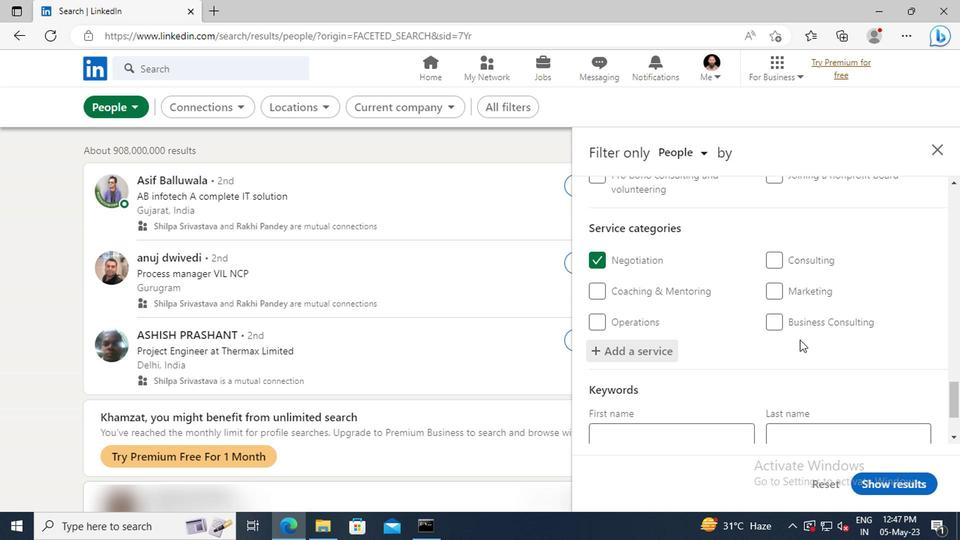 
Action: Mouse scrolled (797, 336) with delta (0, -1)
Screenshot: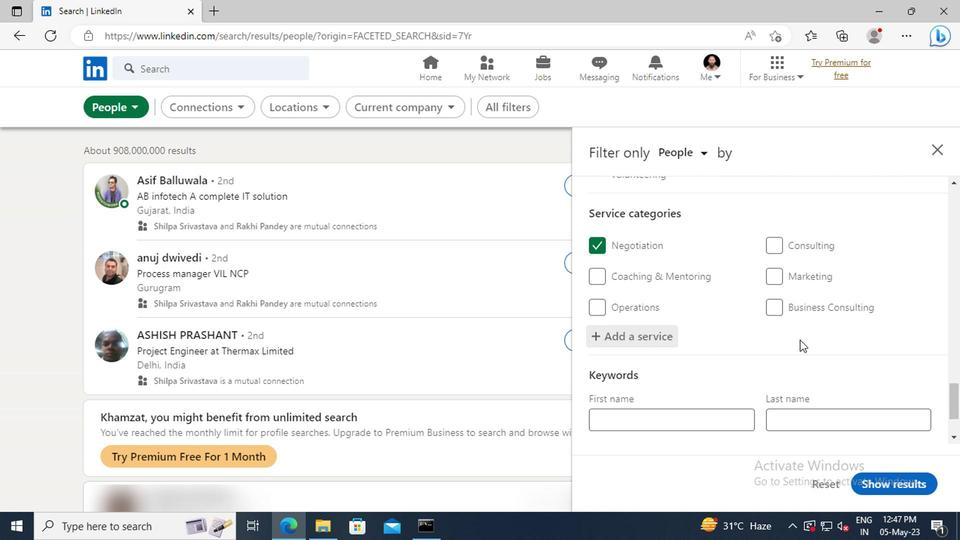 
Action: Mouse scrolled (797, 336) with delta (0, -1)
Screenshot: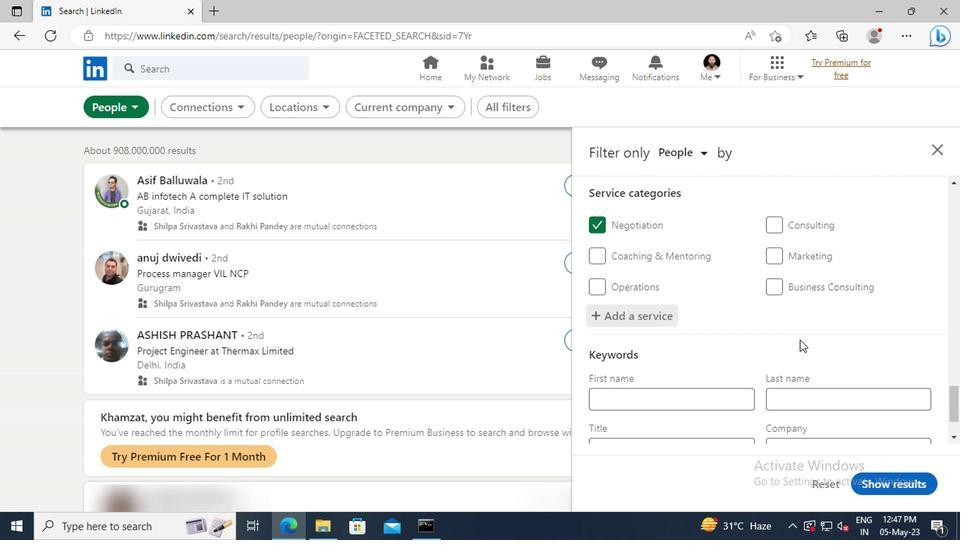 
Action: Mouse moved to (695, 379)
Screenshot: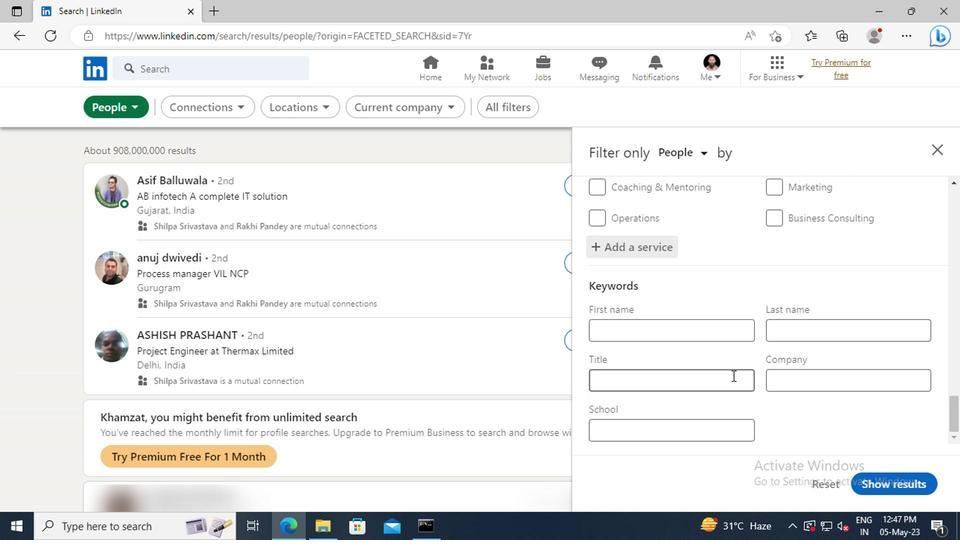 
Action: Mouse pressed left at (695, 379)
Screenshot: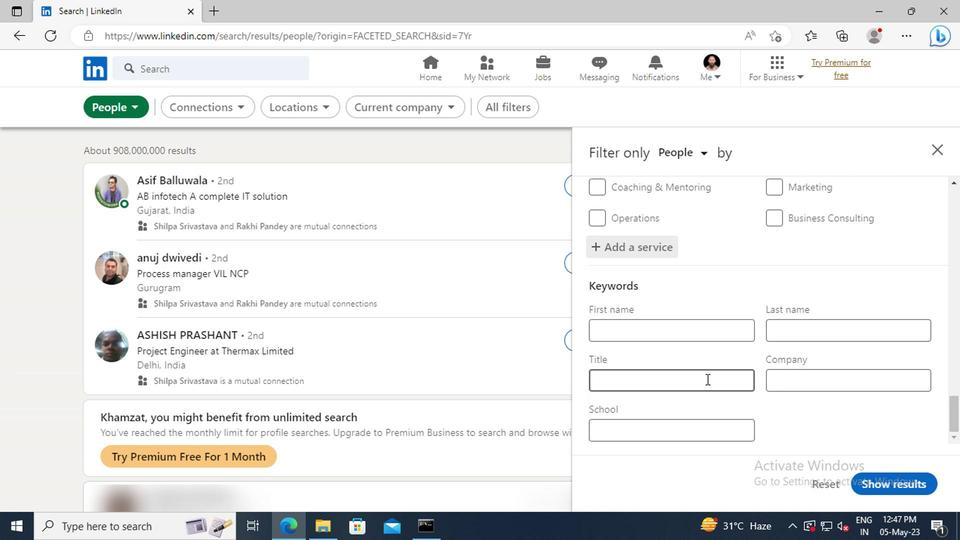 
Action: Key pressed <Key.shift>CEO<Key.enter>
Screenshot: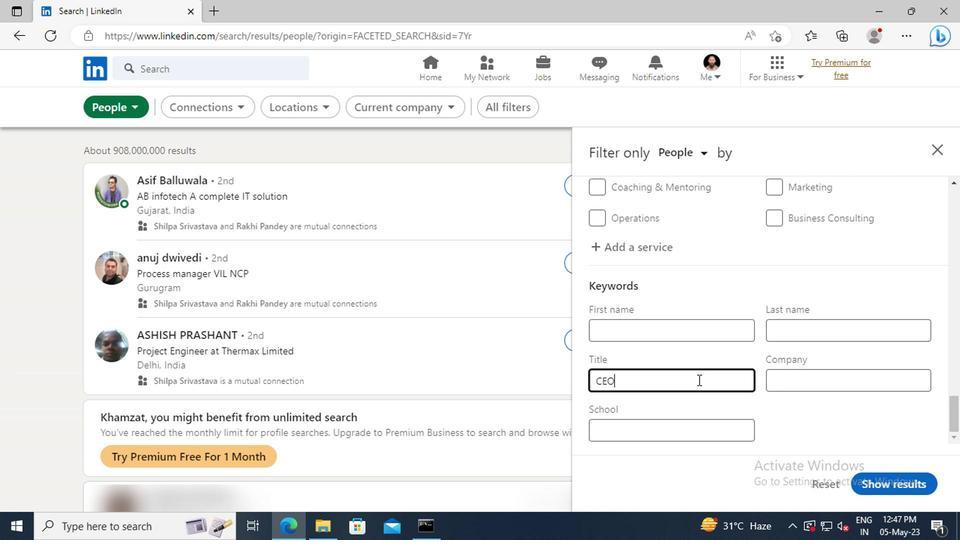 
Action: Mouse moved to (874, 486)
Screenshot: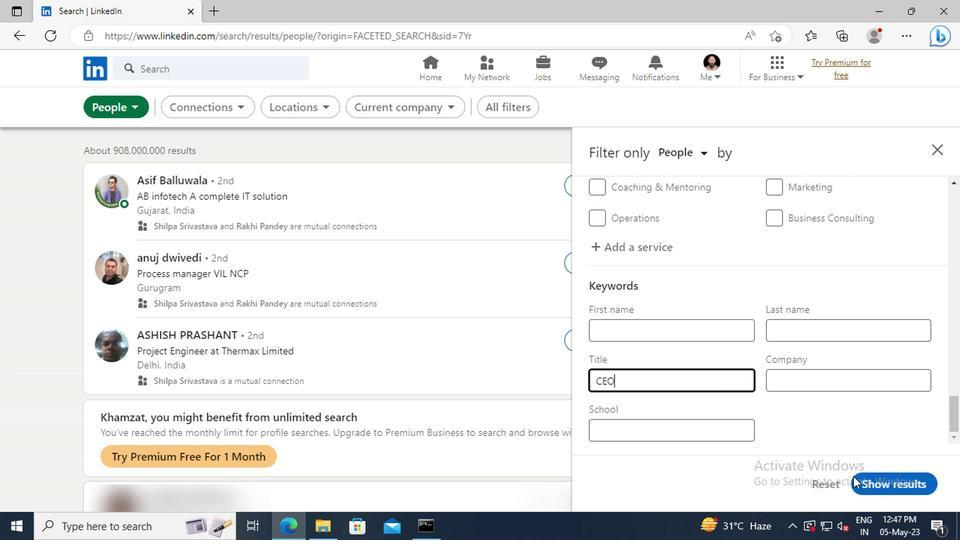 
Action: Mouse pressed left at (874, 486)
Screenshot: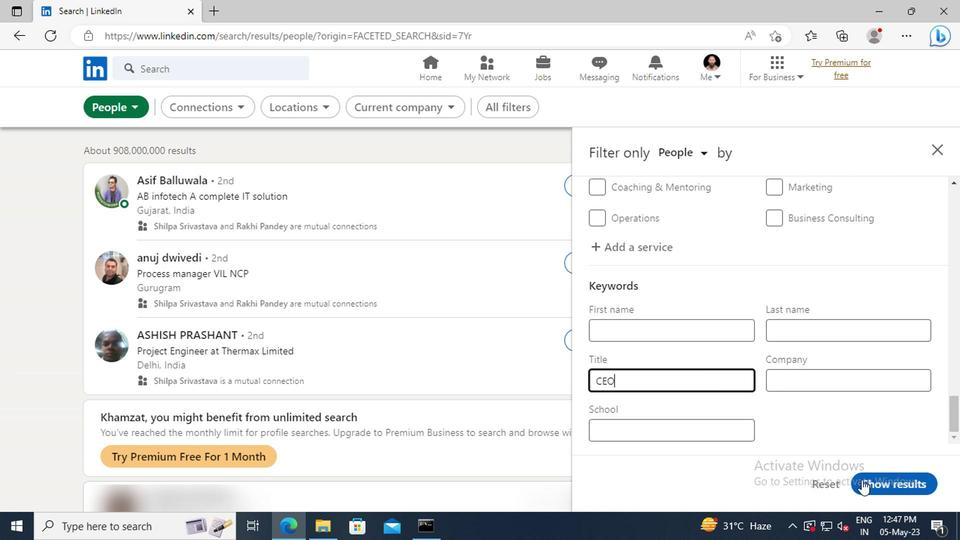 
